 Task: Compose an email with the signature Mariana Green with the subject Feedback on a project proposal and the message Can you clarify the roles and responsibilities for the upcoming project? from softage.3@softage.net to softage.4@softage.net with an attached audio file Audio_lecture_excerpt.mp3, change the font of the message to Georgia and change the font typography to underline Send the email. Finally, move the email from Sent Items to the label Purchase agreements
Action: Mouse moved to (71, 131)
Screenshot: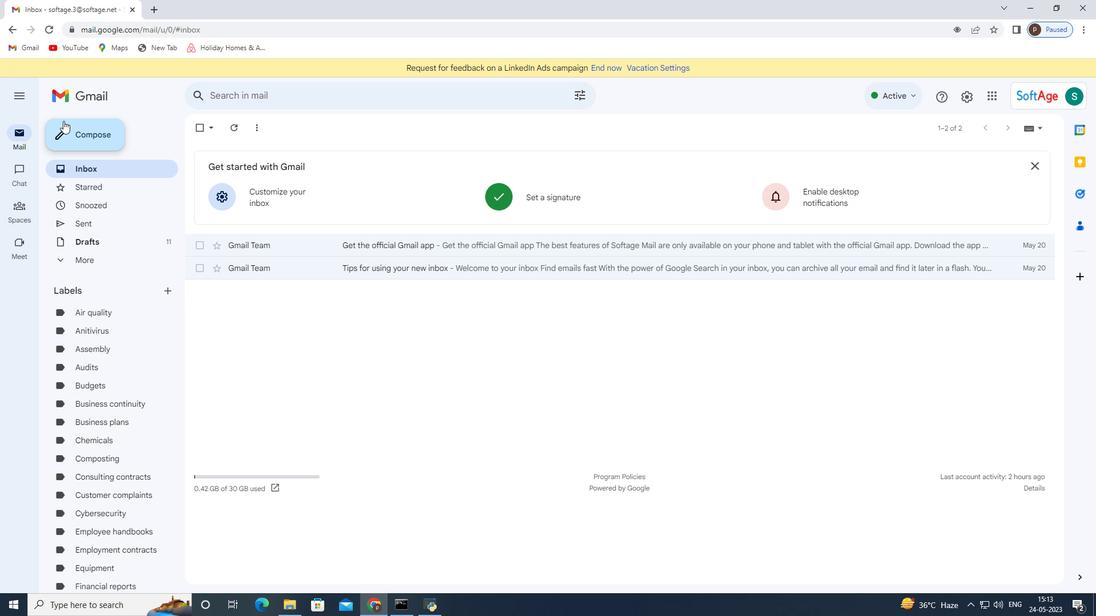 
Action: Mouse pressed left at (71, 131)
Screenshot: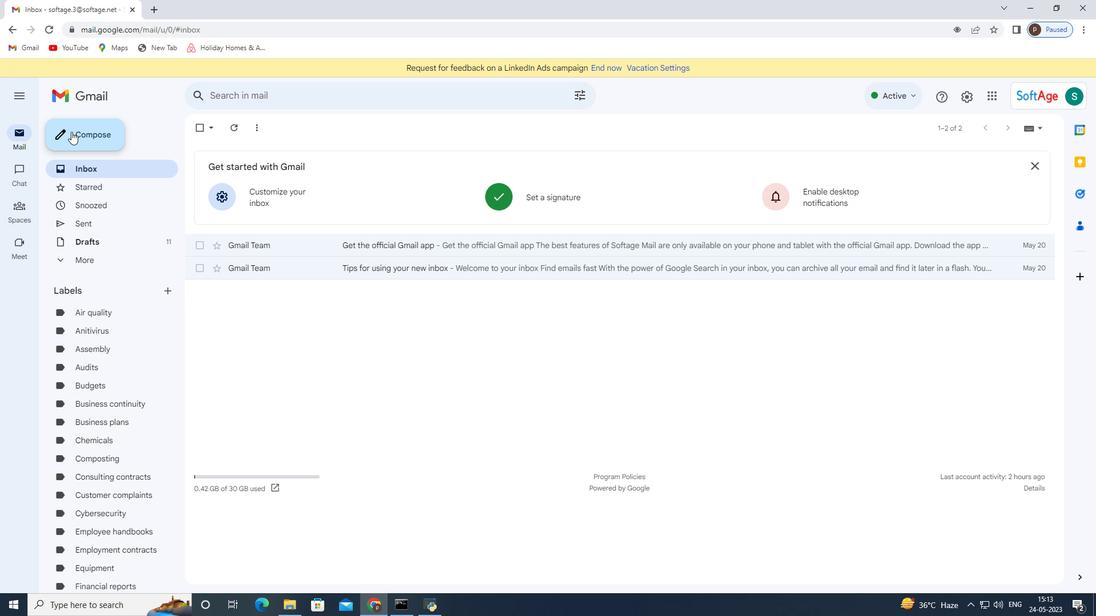 
Action: Mouse moved to (923, 574)
Screenshot: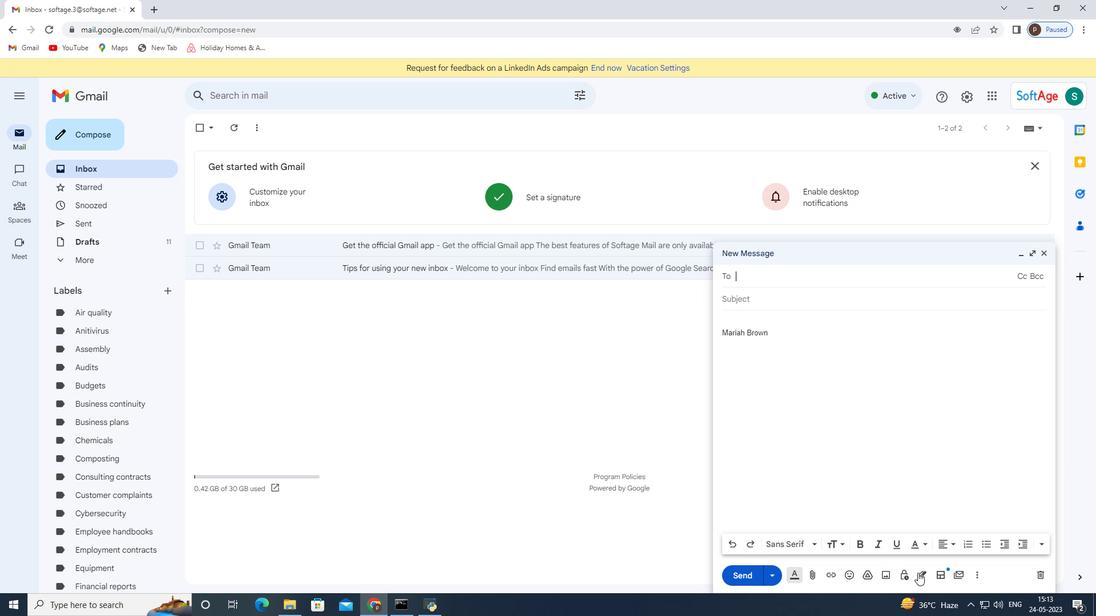 
Action: Mouse pressed left at (923, 574)
Screenshot: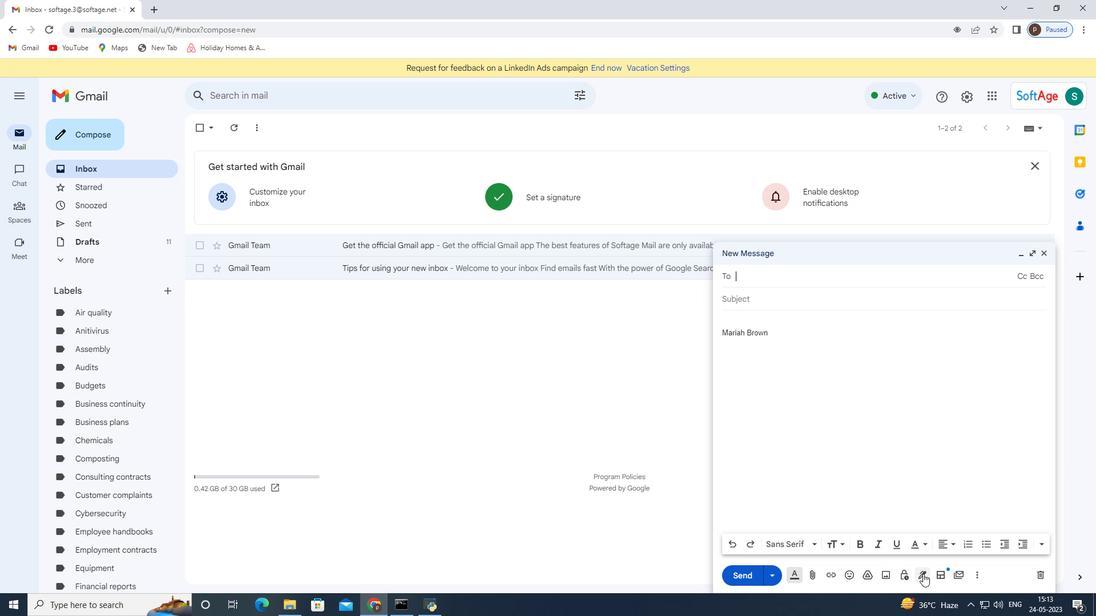 
Action: Mouse moved to (948, 514)
Screenshot: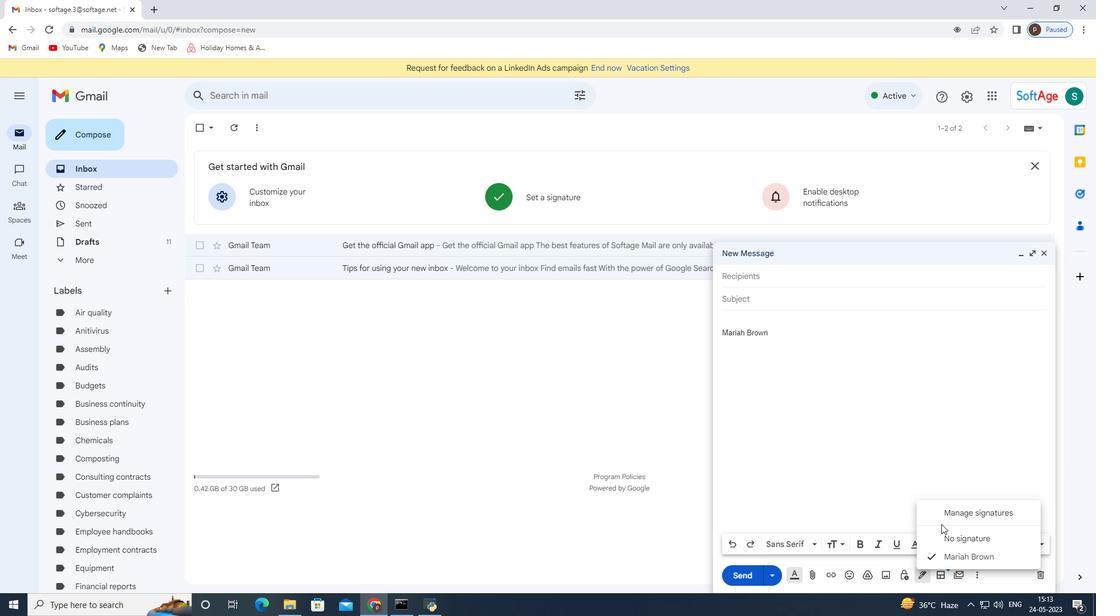 
Action: Mouse pressed left at (948, 514)
Screenshot: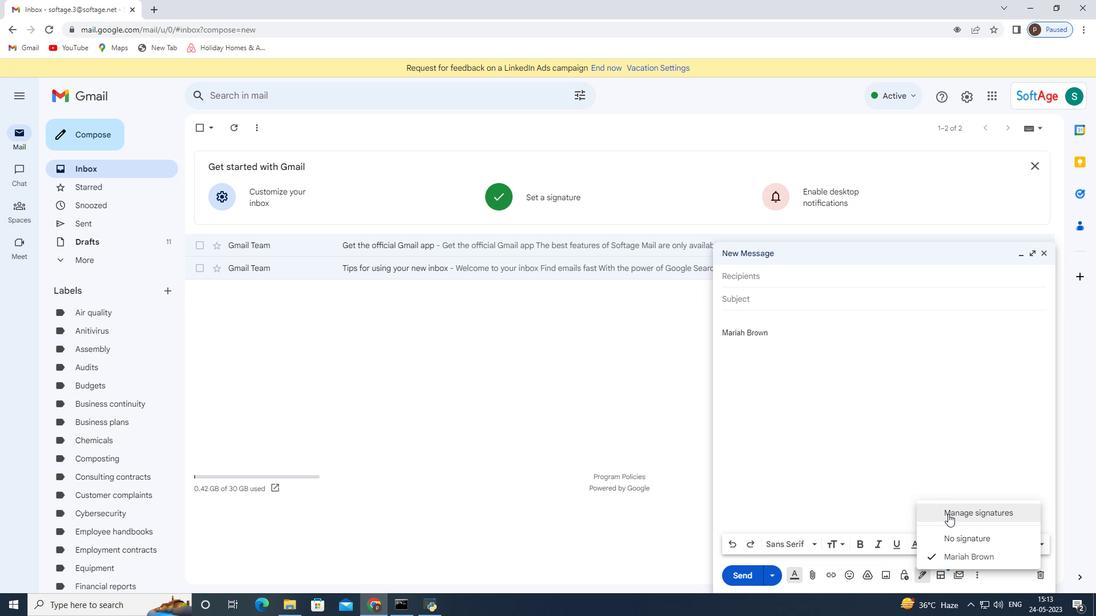 
Action: Mouse moved to (563, 352)
Screenshot: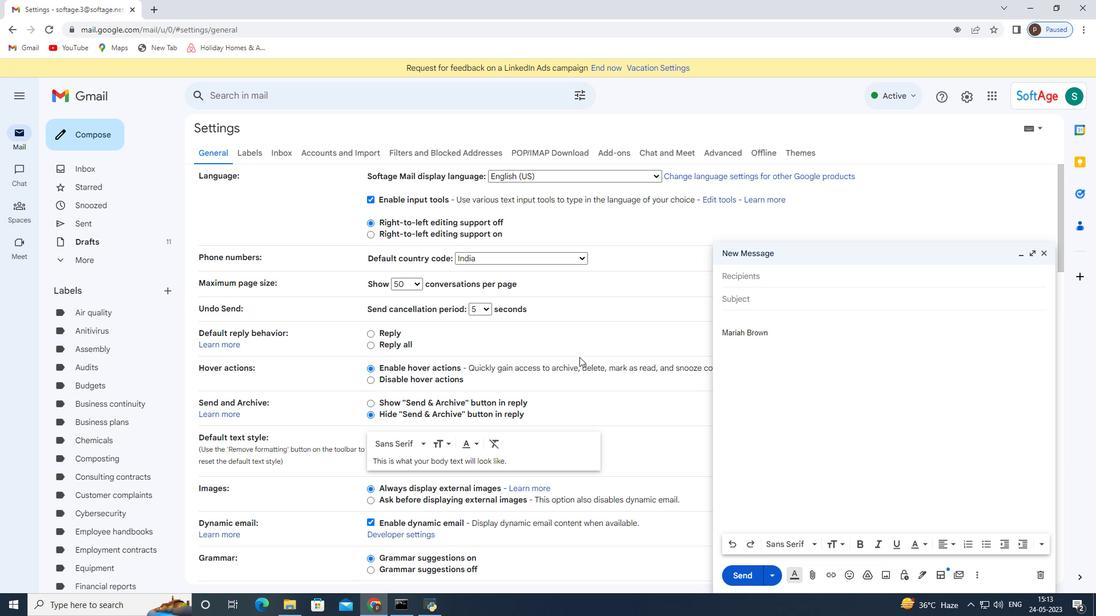 
Action: Mouse scrolled (563, 351) with delta (0, 0)
Screenshot: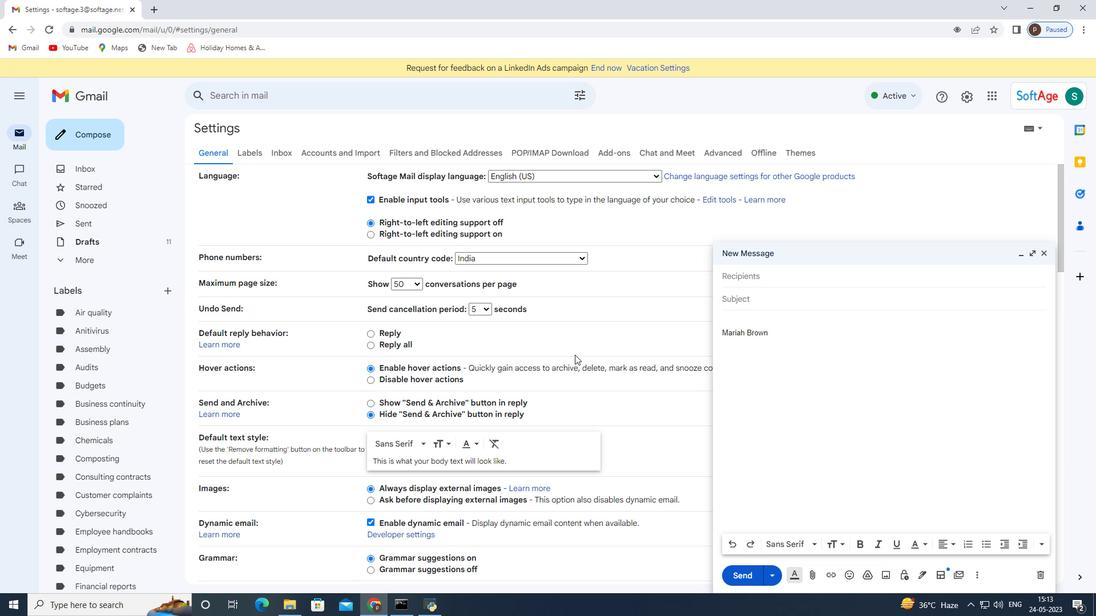 
Action: Mouse scrolled (563, 351) with delta (0, 0)
Screenshot: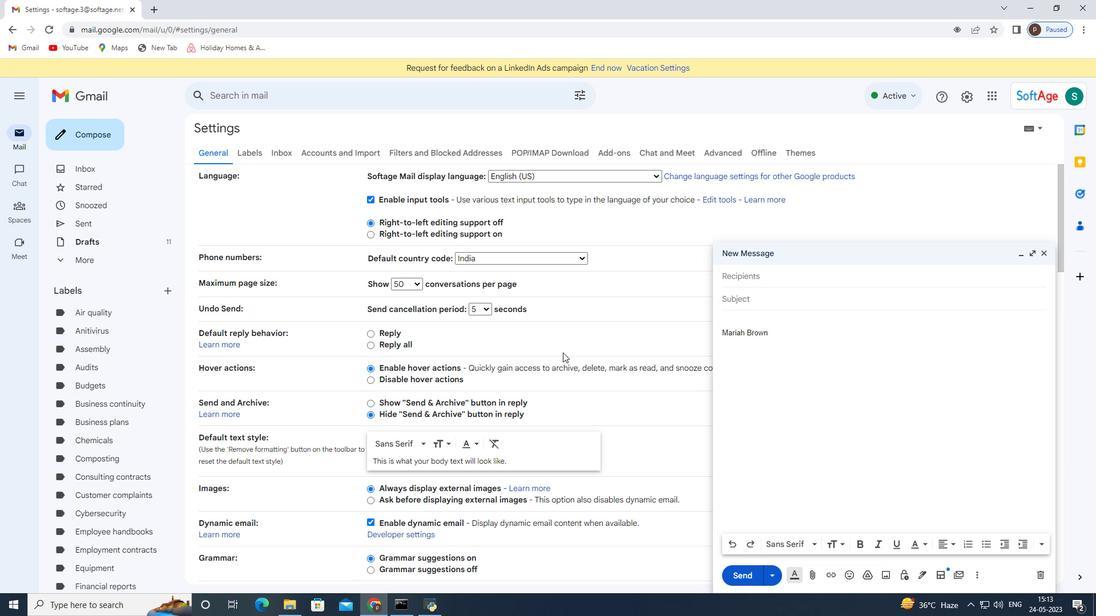 
Action: Mouse scrolled (563, 351) with delta (0, 0)
Screenshot: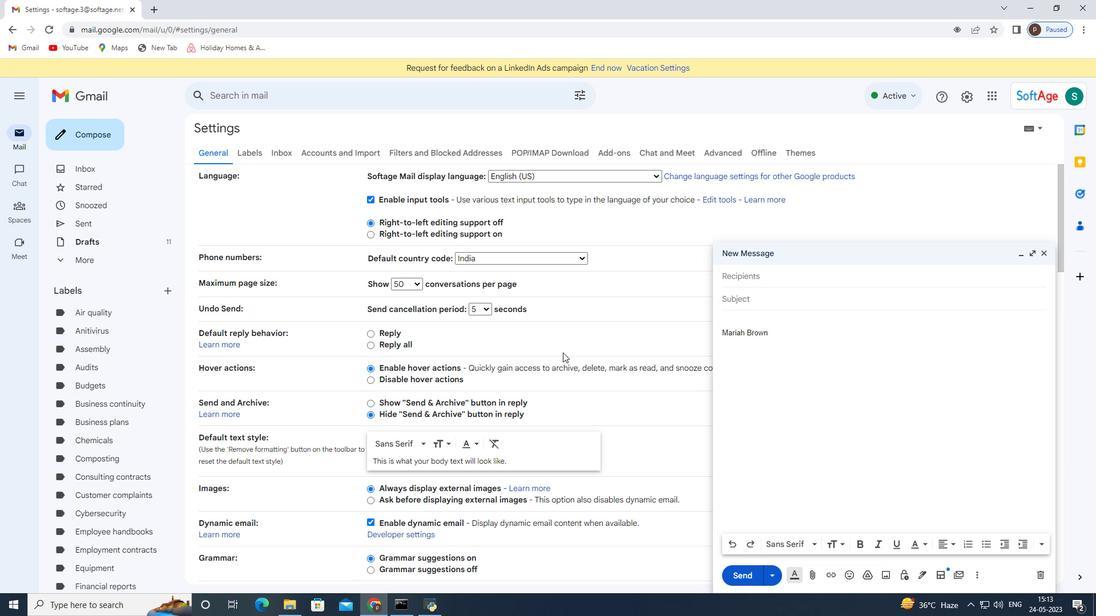 
Action: Mouse scrolled (563, 351) with delta (0, 0)
Screenshot: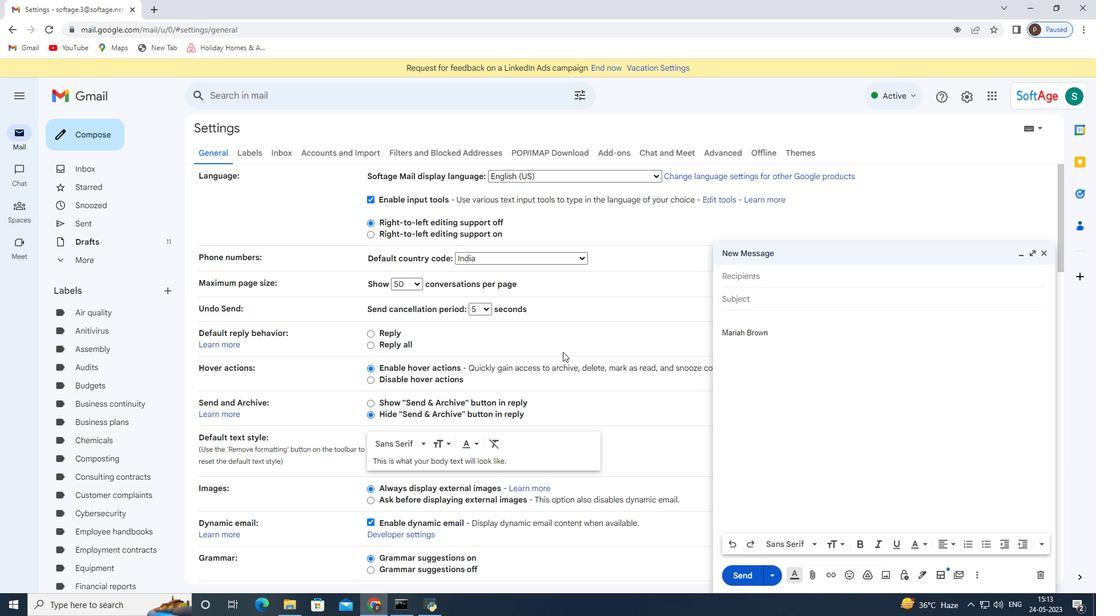 
Action: Mouse scrolled (563, 351) with delta (0, 0)
Screenshot: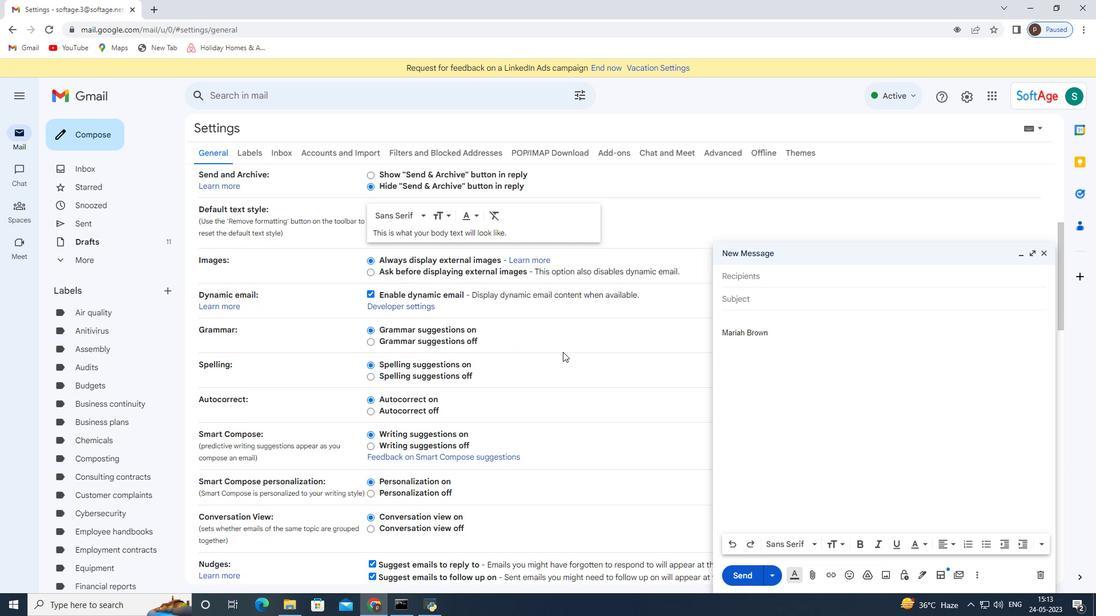 
Action: Mouse scrolled (563, 351) with delta (0, 0)
Screenshot: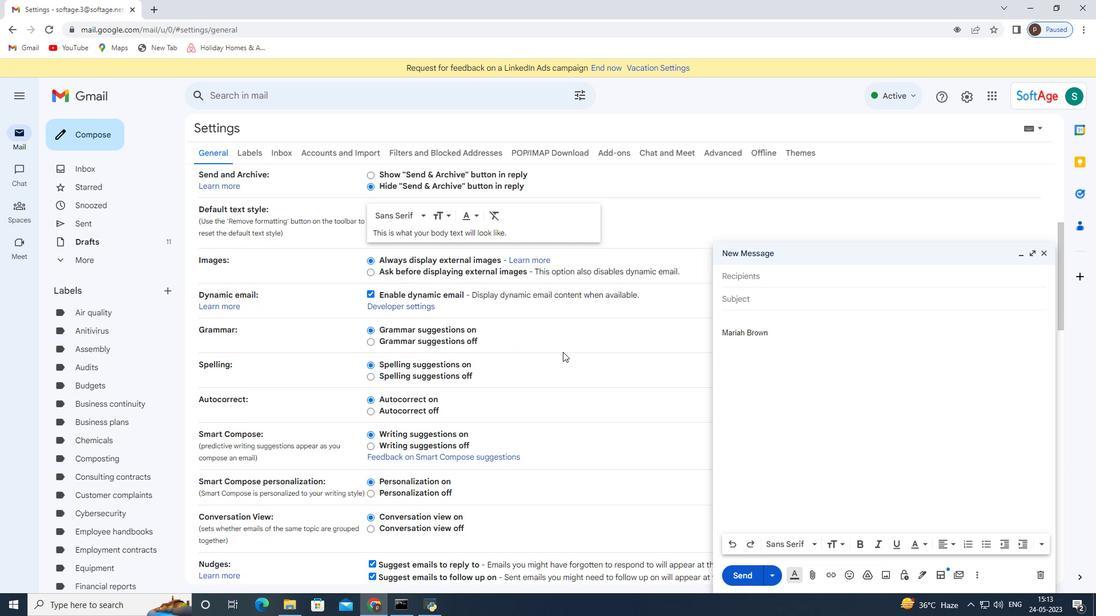 
Action: Mouse scrolled (563, 351) with delta (0, 0)
Screenshot: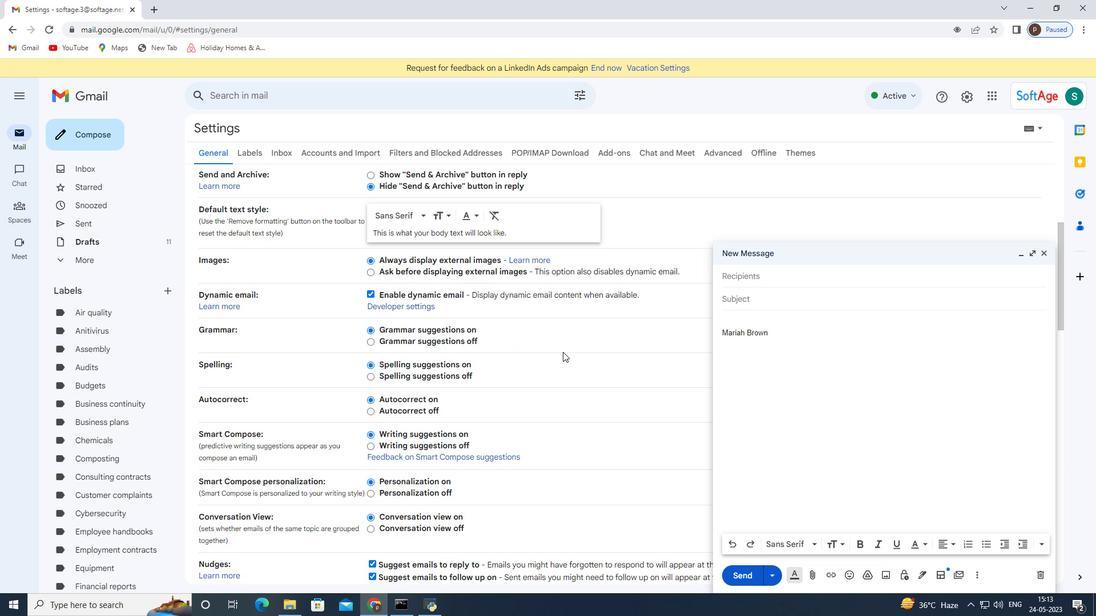 
Action: Mouse scrolled (563, 351) with delta (0, 0)
Screenshot: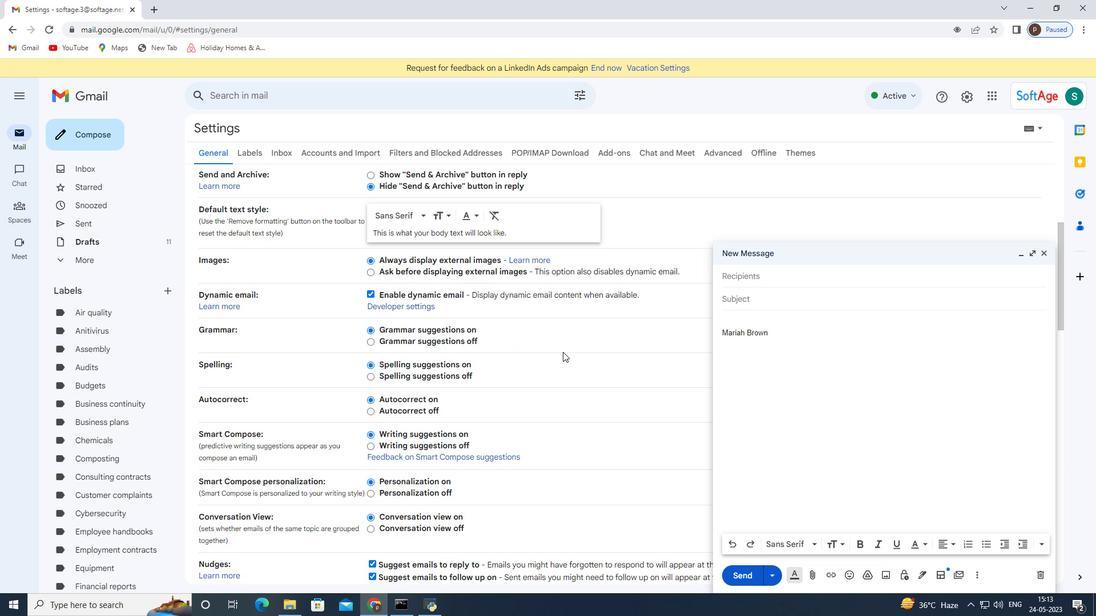 
Action: Mouse scrolled (563, 351) with delta (0, 0)
Screenshot: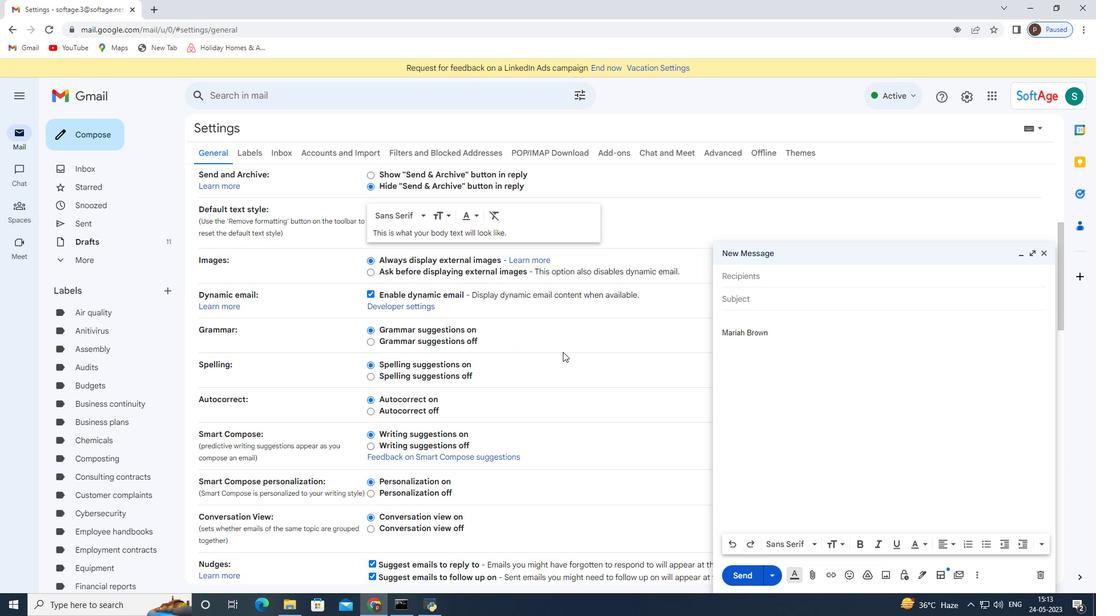 
Action: Mouse scrolled (563, 351) with delta (0, 0)
Screenshot: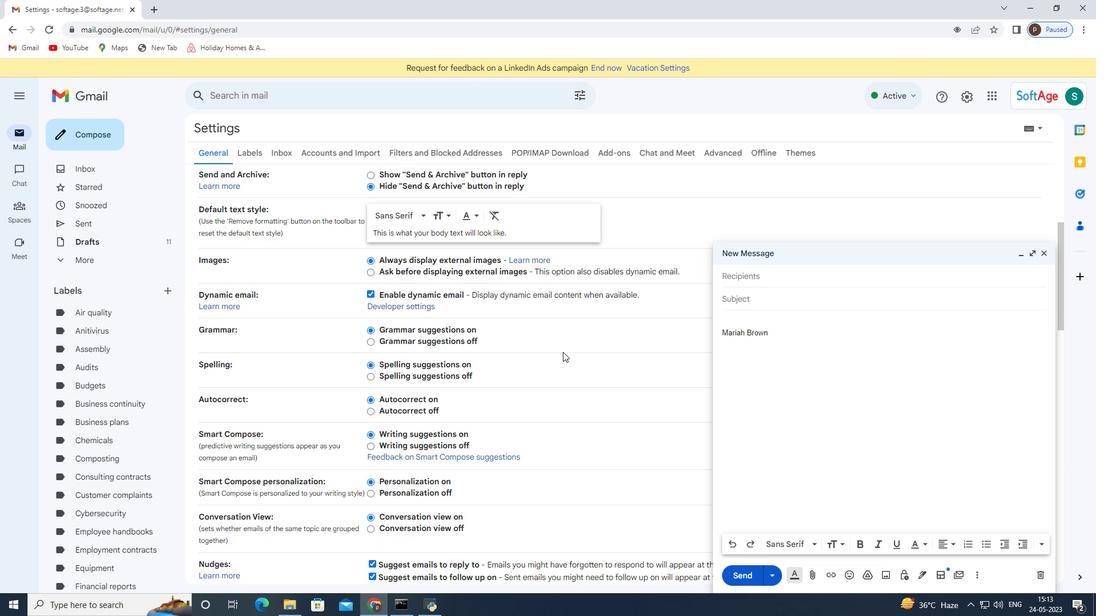 
Action: Mouse scrolled (563, 351) with delta (0, 0)
Screenshot: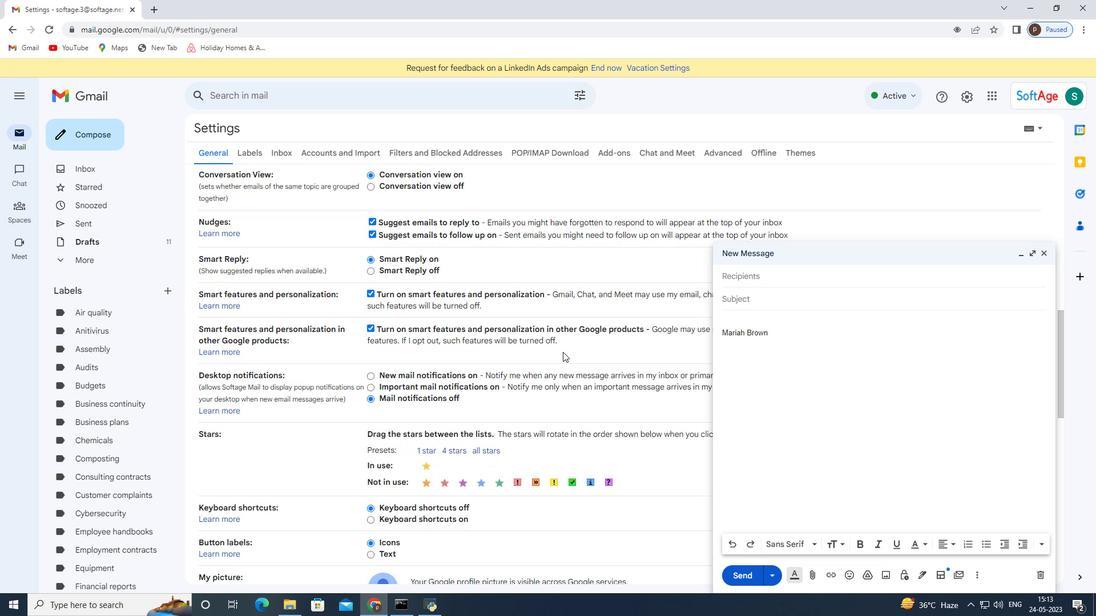 
Action: Mouse scrolled (563, 351) with delta (0, 0)
Screenshot: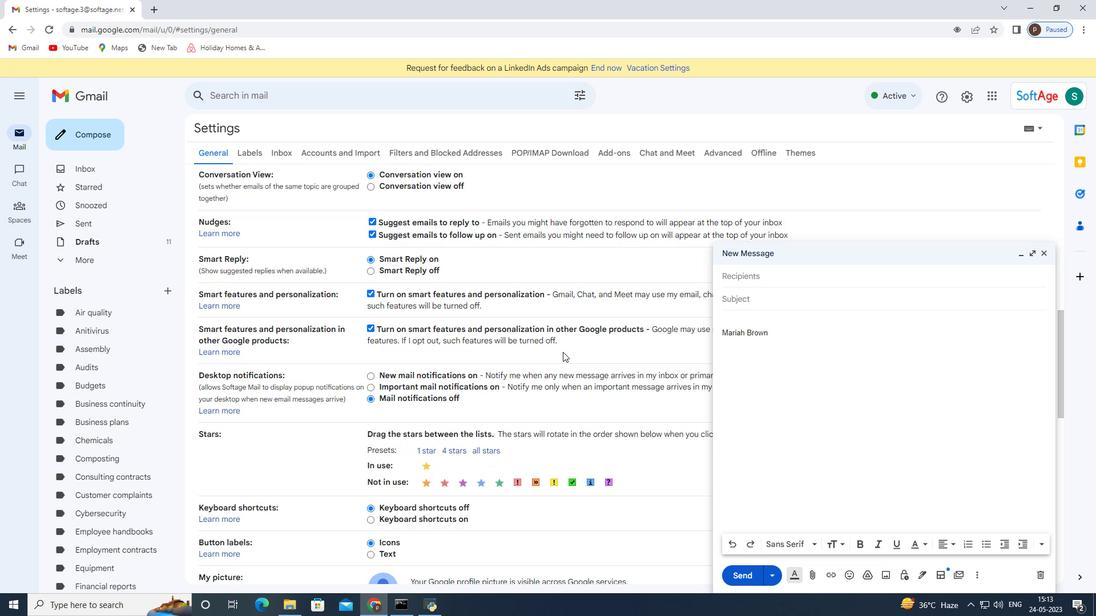 
Action: Mouse scrolled (563, 351) with delta (0, 0)
Screenshot: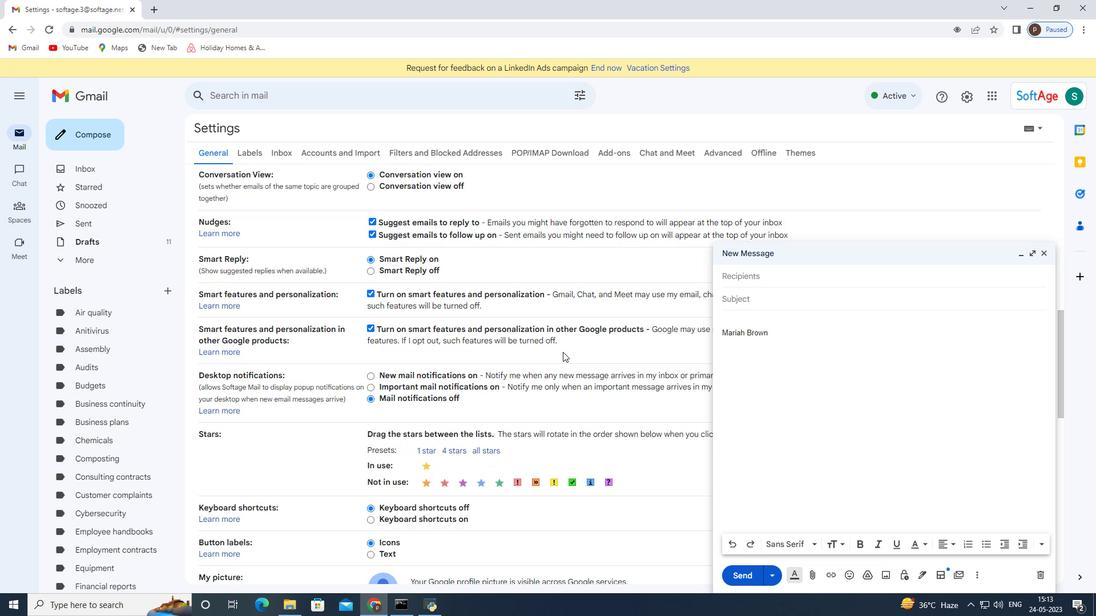 
Action: Mouse scrolled (563, 351) with delta (0, 0)
Screenshot: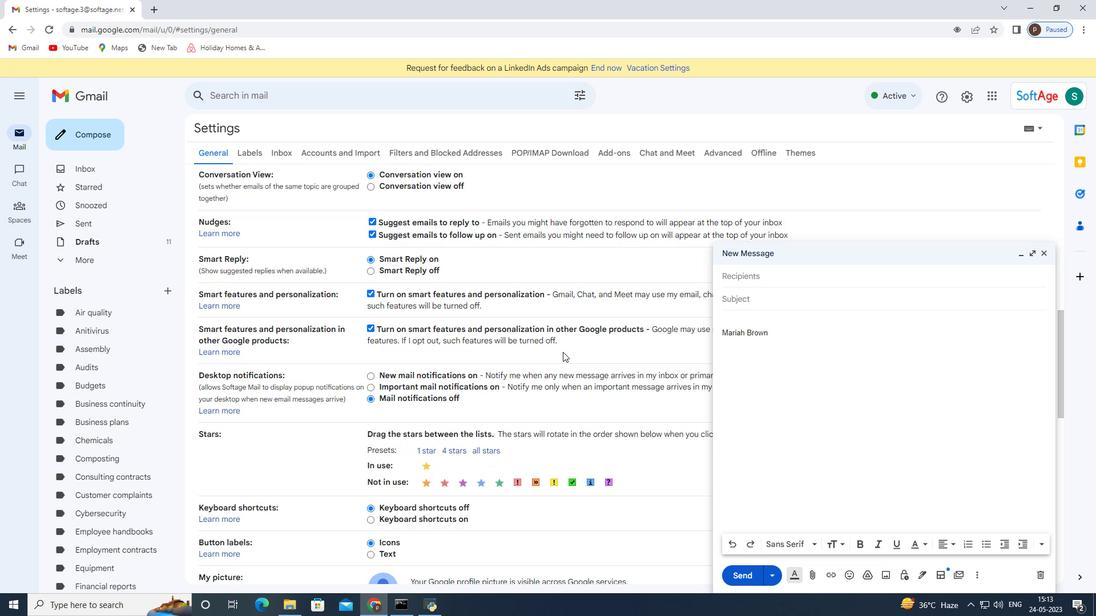 
Action: Mouse moved to (1046, 253)
Screenshot: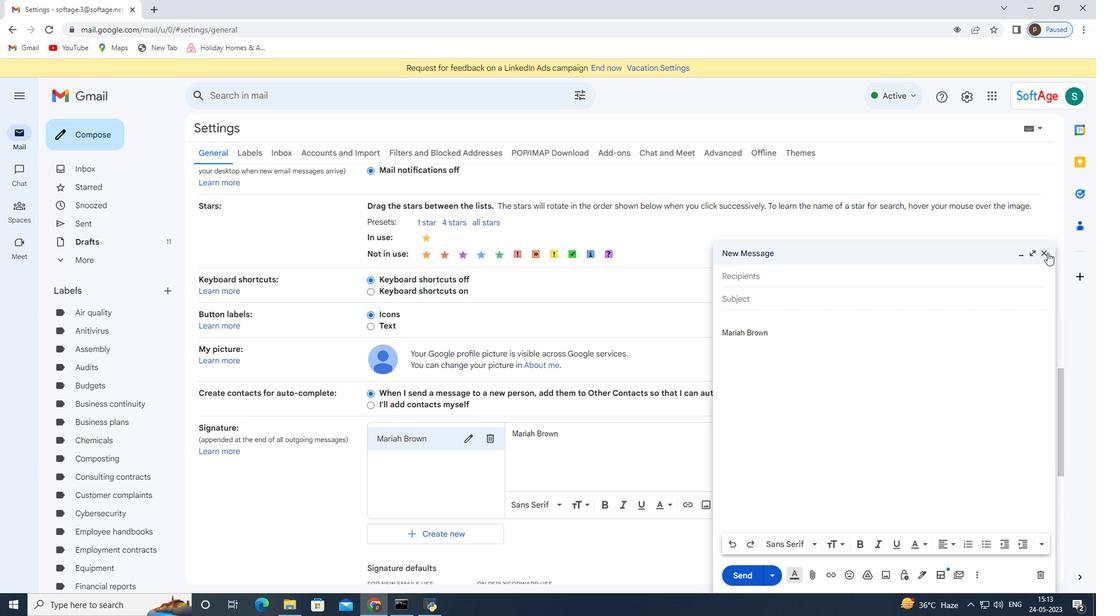 
Action: Mouse pressed left at (1046, 253)
Screenshot: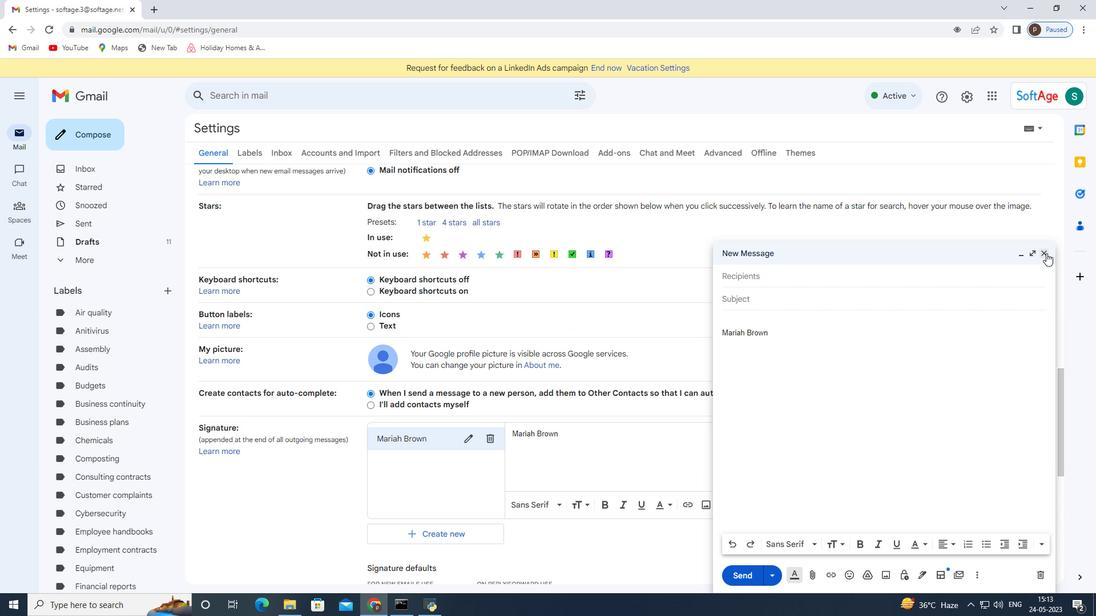
Action: Mouse moved to (494, 436)
Screenshot: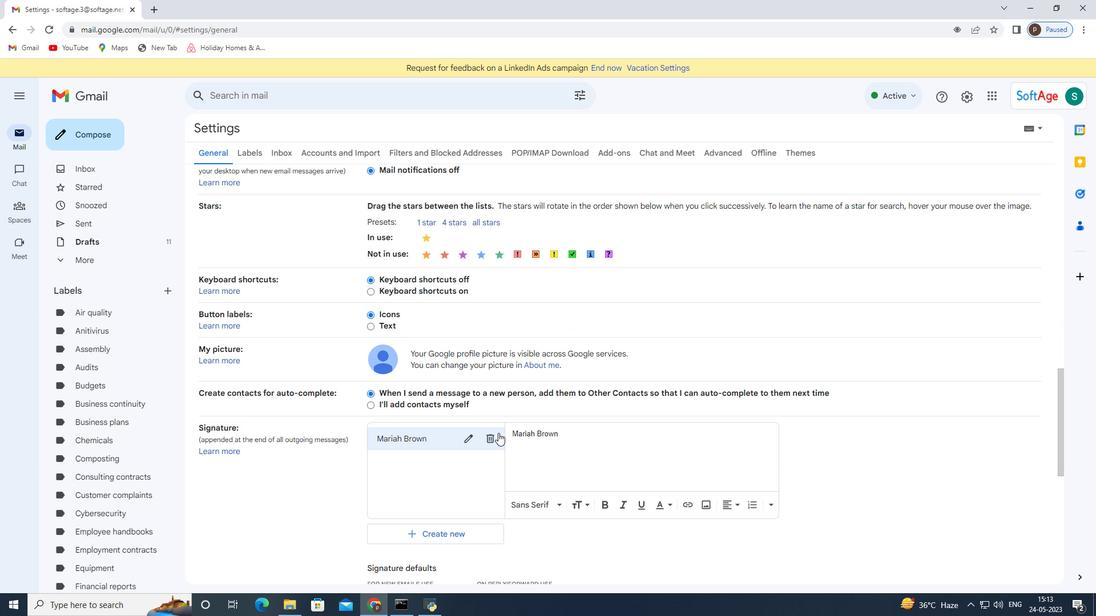 
Action: Mouse pressed left at (494, 436)
Screenshot: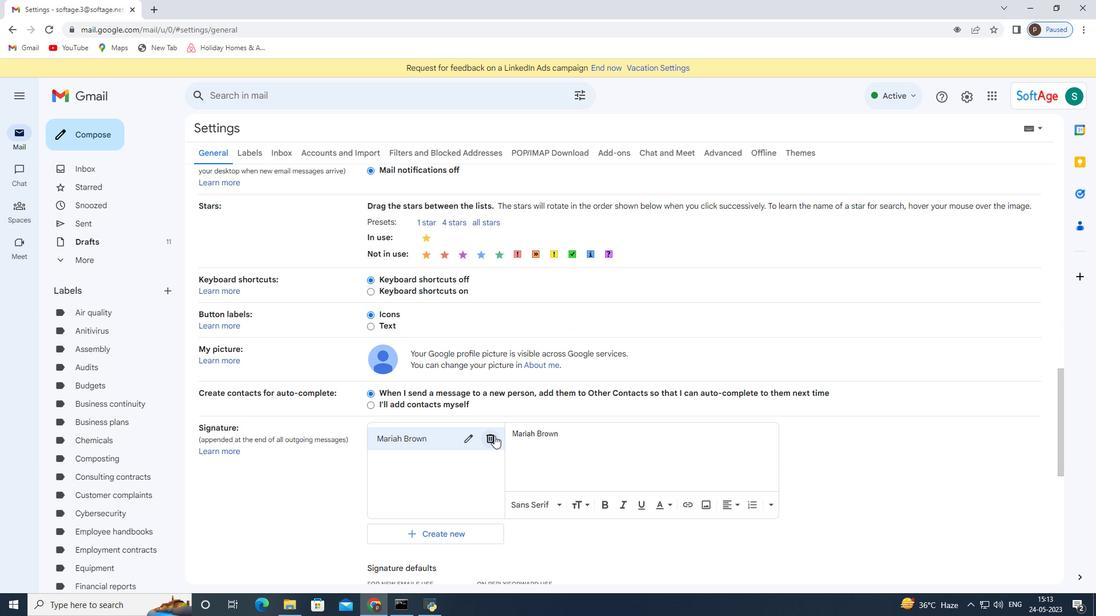 
Action: Mouse moved to (645, 347)
Screenshot: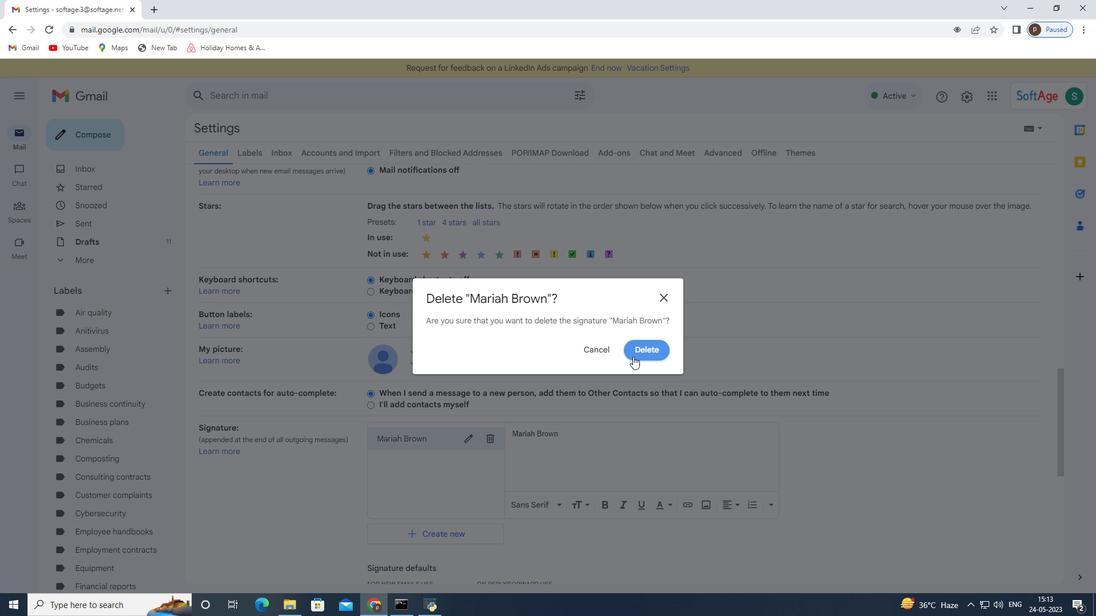 
Action: Mouse pressed left at (645, 347)
Screenshot: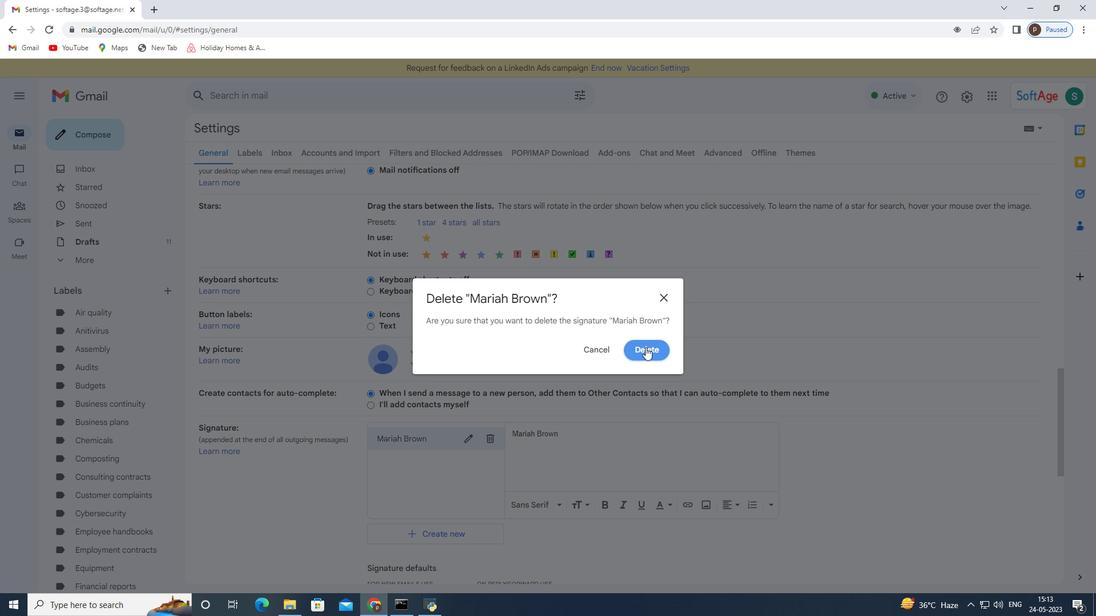 
Action: Mouse moved to (403, 447)
Screenshot: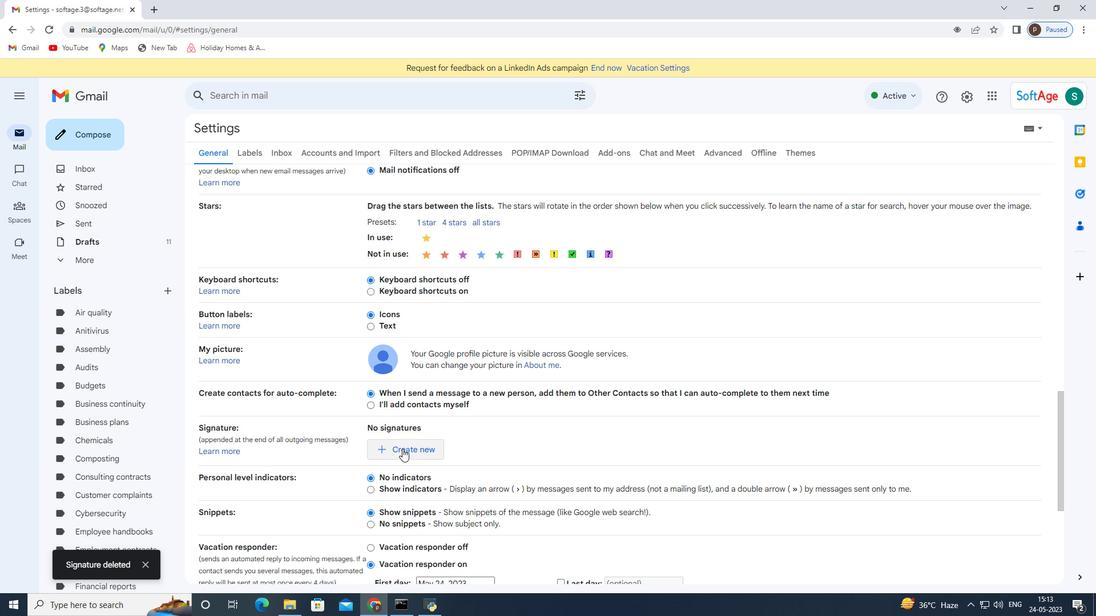 
Action: Mouse pressed left at (403, 447)
Screenshot: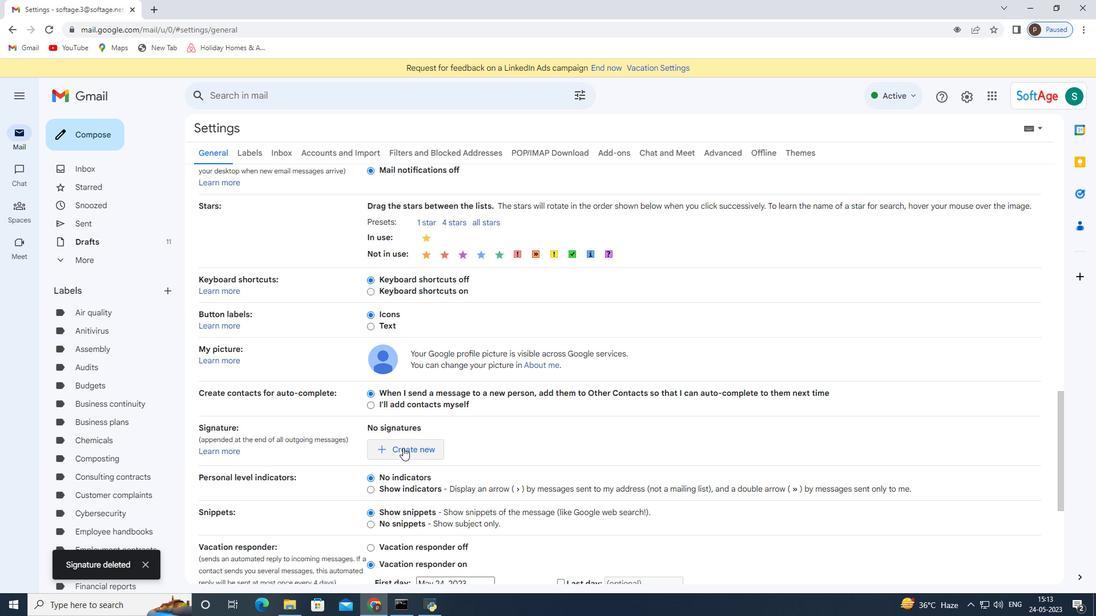 
Action: Mouse moved to (453, 323)
Screenshot: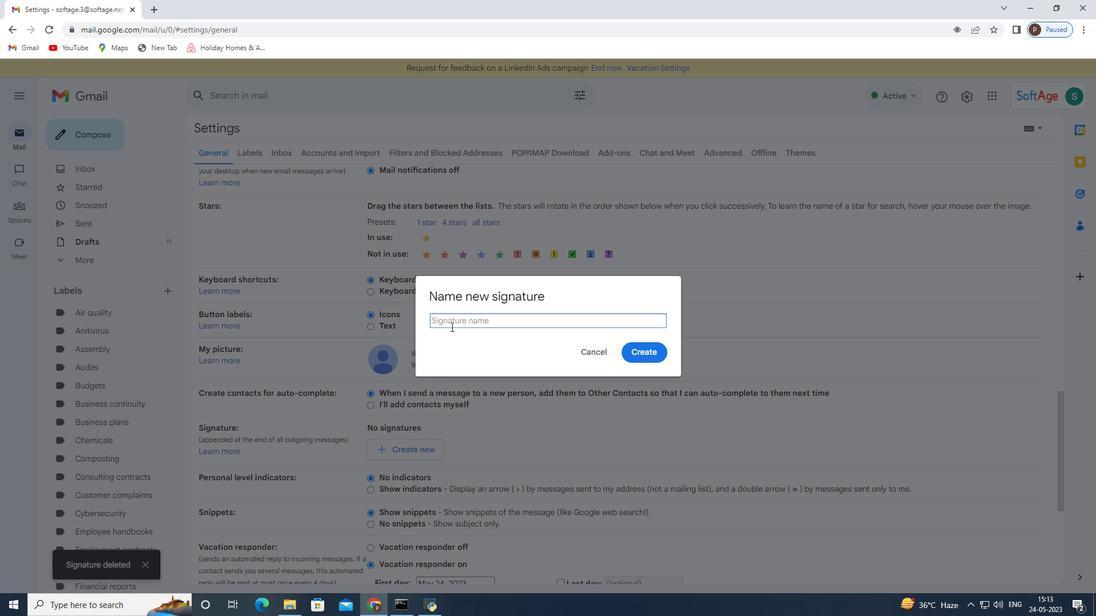 
Action: Mouse pressed left at (453, 323)
Screenshot: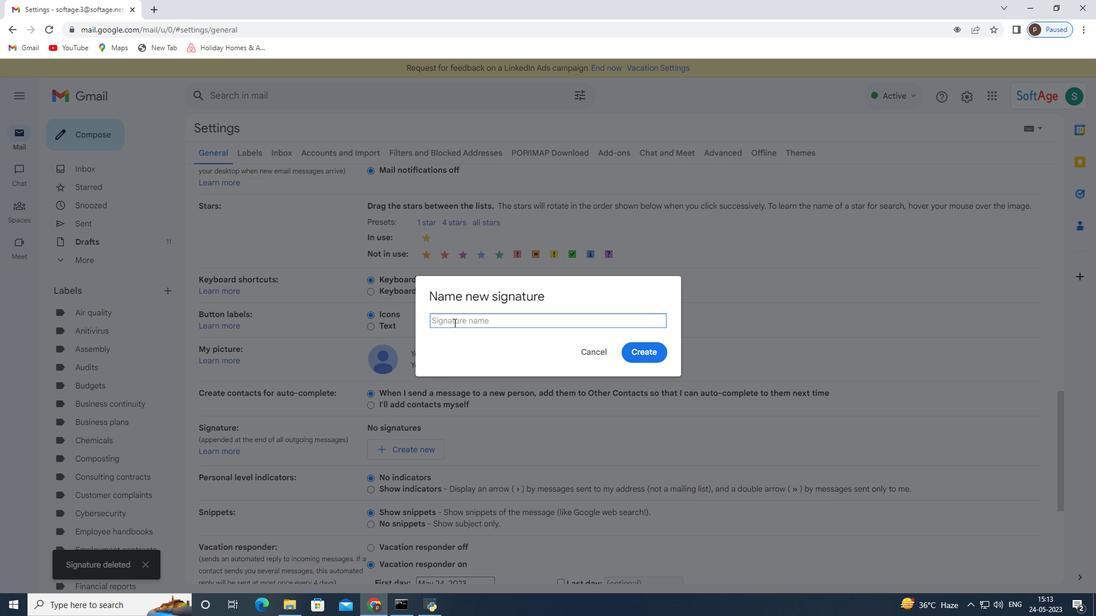 
Action: Key pressed <Key.shift>Maru<Key.backspace>iana<Key.space><Key.shift>Green<Key.enter>
Screenshot: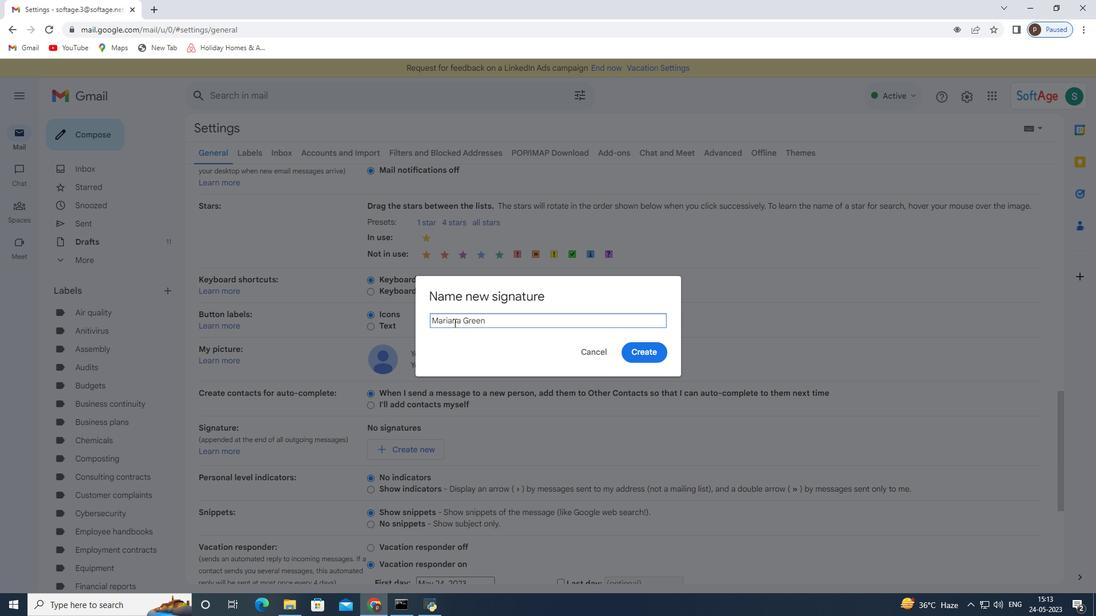
Action: Mouse scrolled (453, 322) with delta (0, 0)
Screenshot: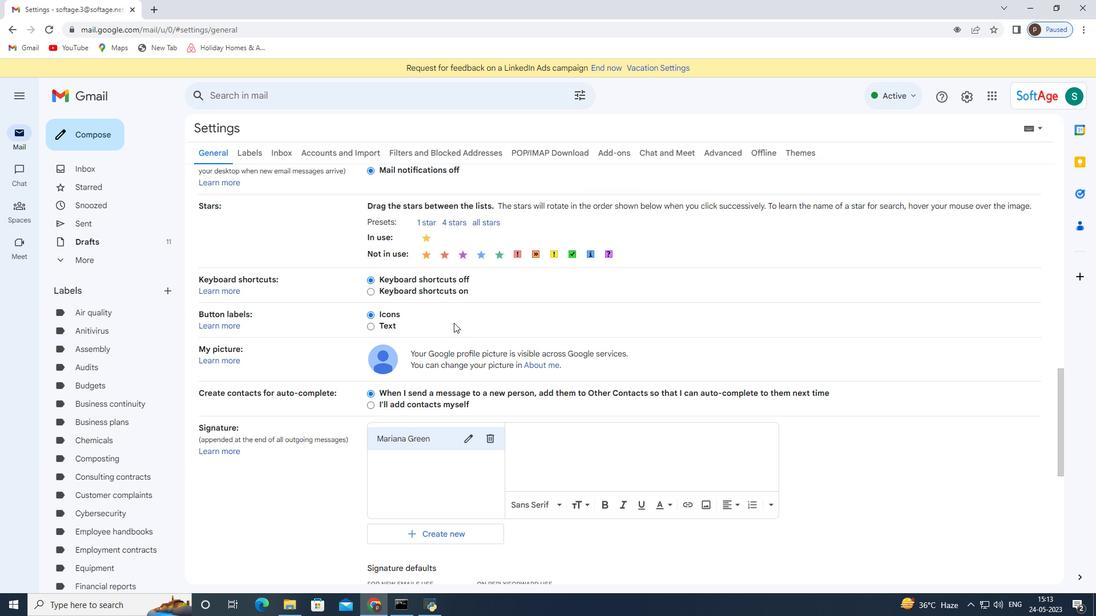 
Action: Mouse moved to (543, 384)
Screenshot: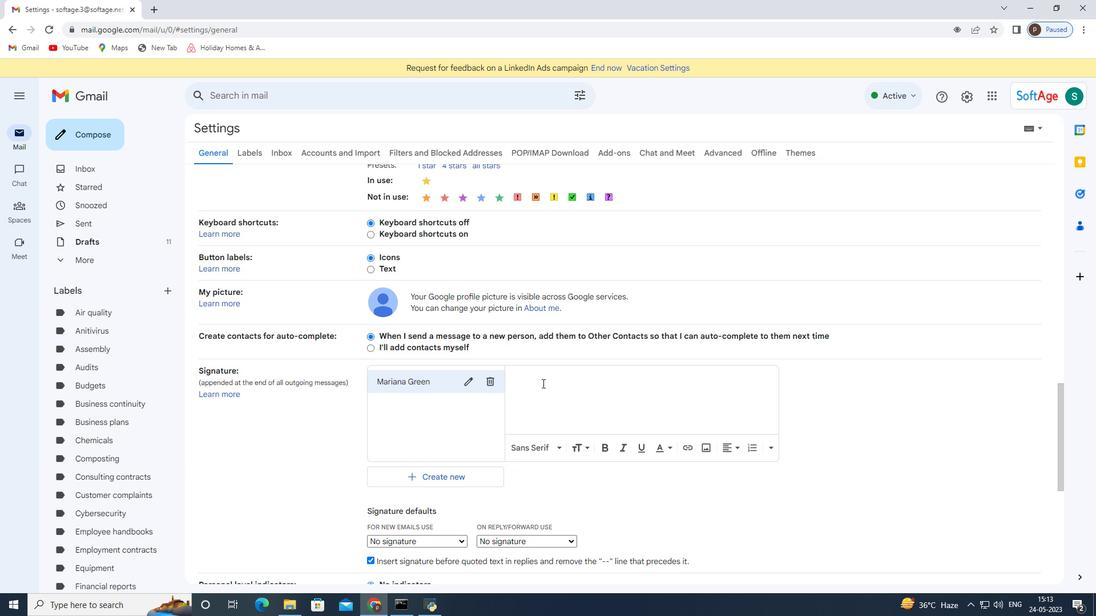 
Action: Mouse pressed left at (543, 384)
Screenshot: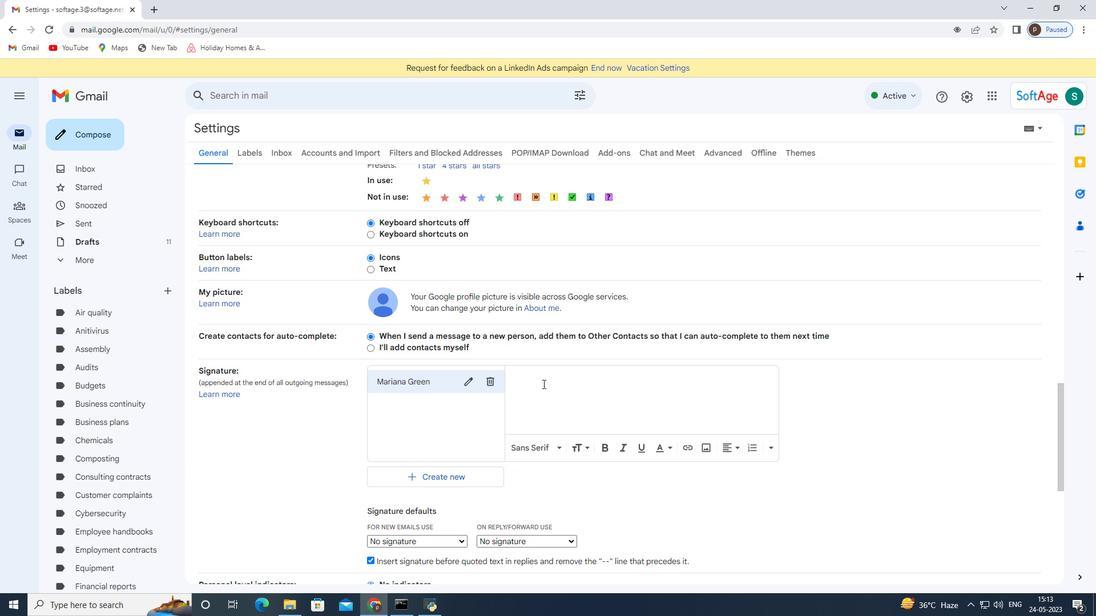 
Action: Key pressed <Key.shift>Mariana<Key.space><Key.shift>Green
Screenshot: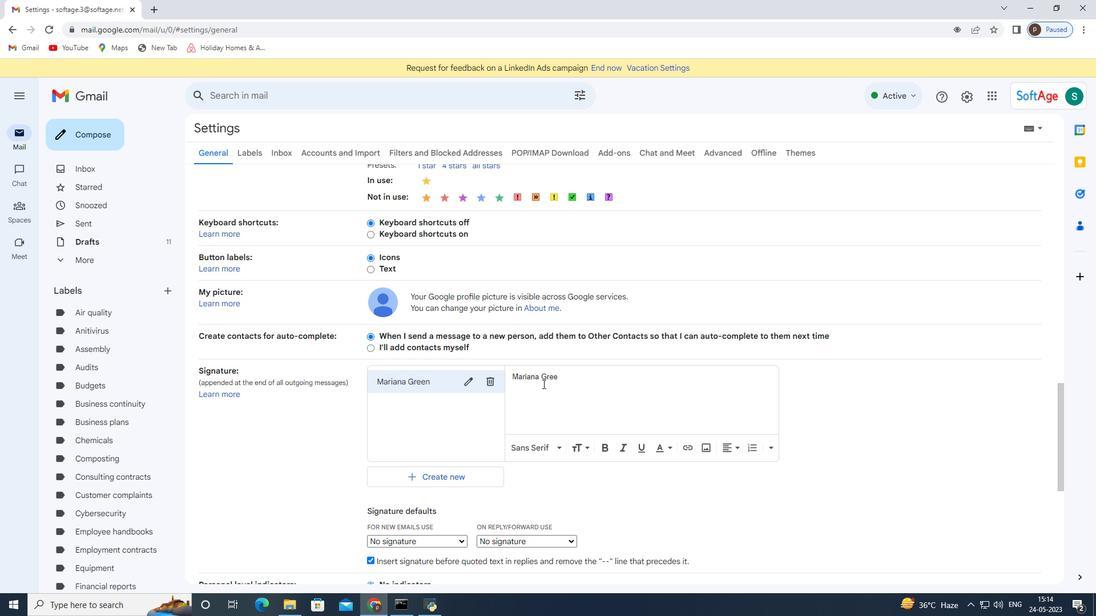 
Action: Mouse scrolled (543, 383) with delta (0, 0)
Screenshot: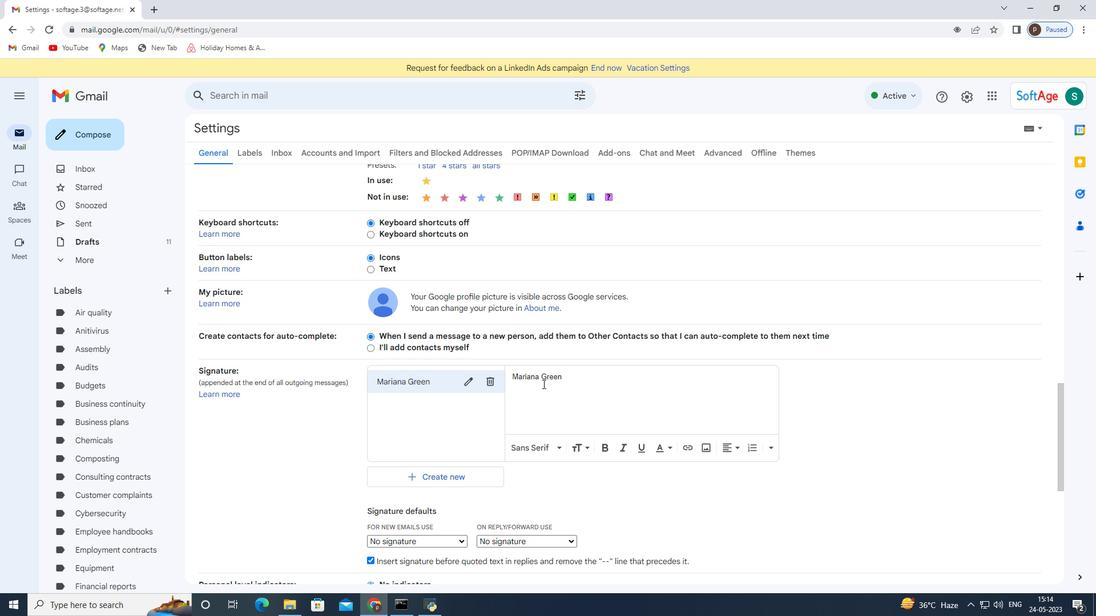 
Action: Mouse scrolled (543, 383) with delta (0, 0)
Screenshot: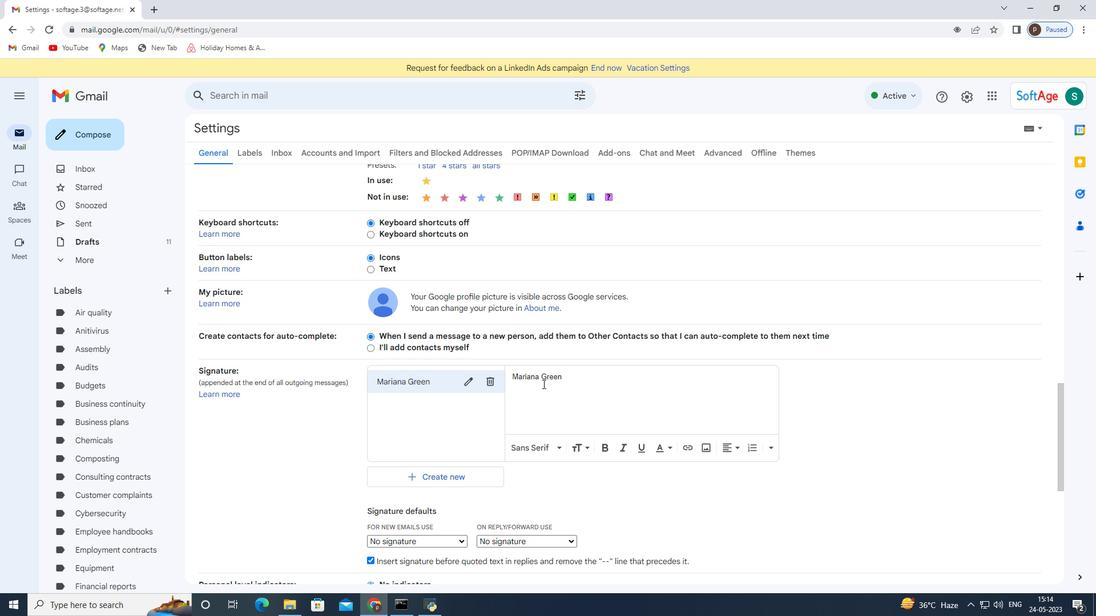 
Action: Mouse moved to (435, 422)
Screenshot: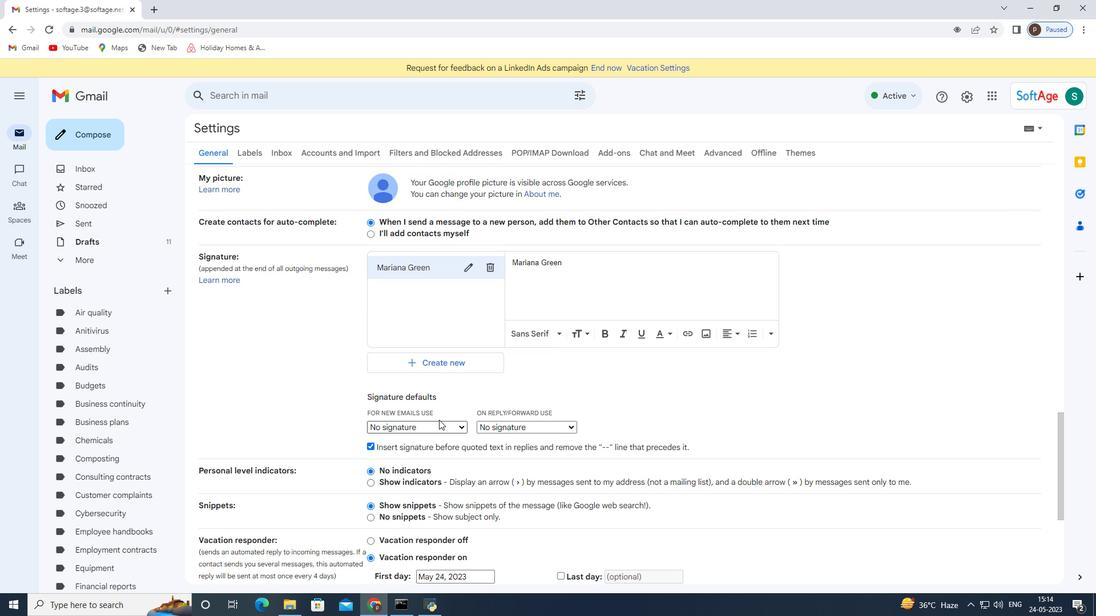 
Action: Mouse pressed left at (435, 422)
Screenshot: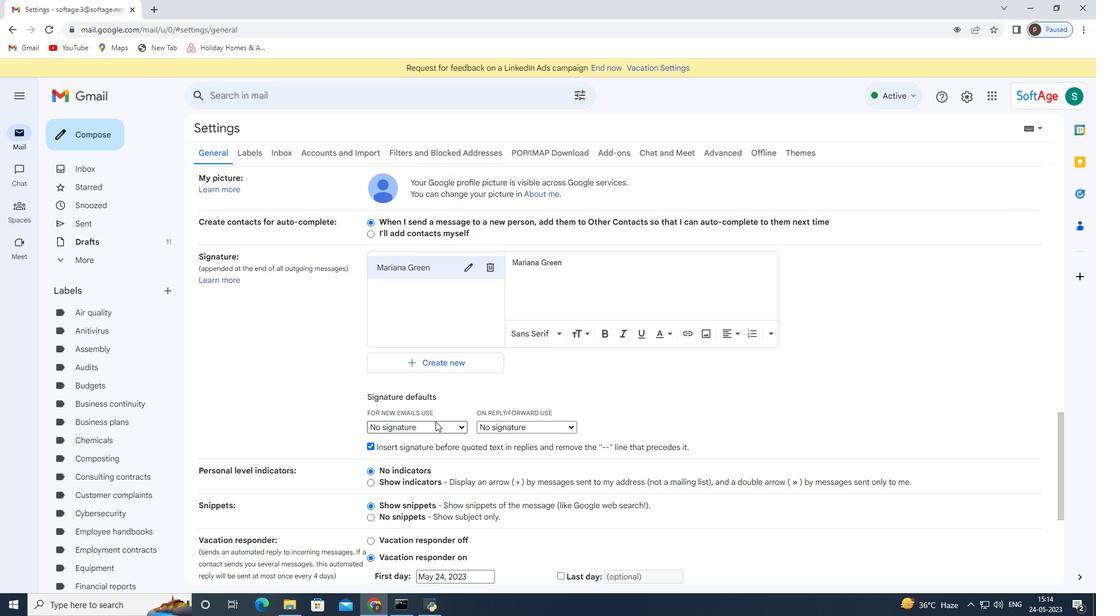 
Action: Mouse moved to (443, 451)
Screenshot: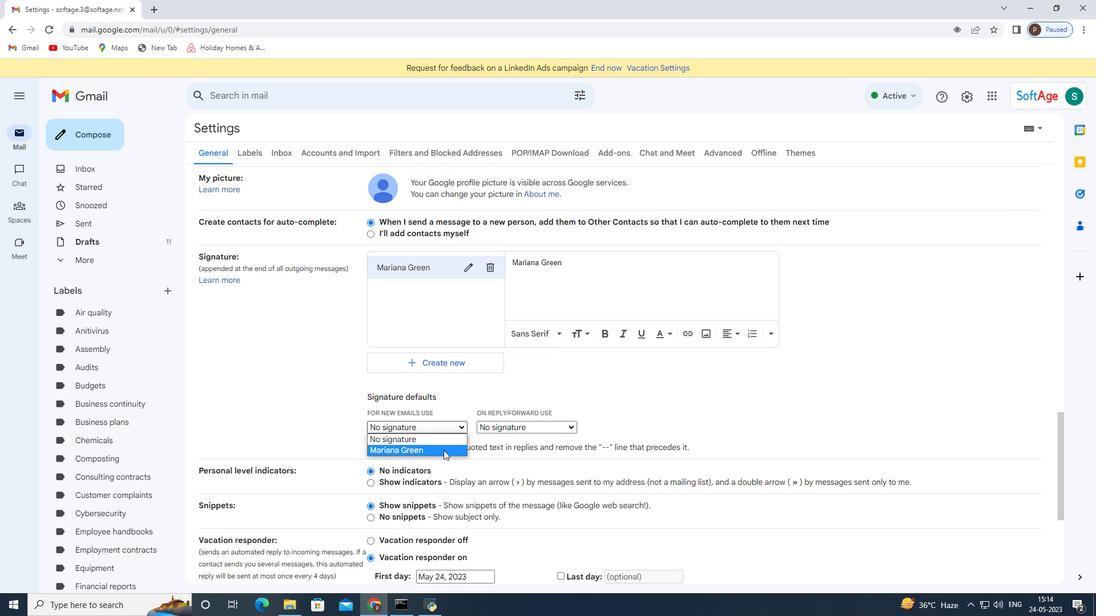 
Action: Mouse pressed left at (443, 451)
Screenshot: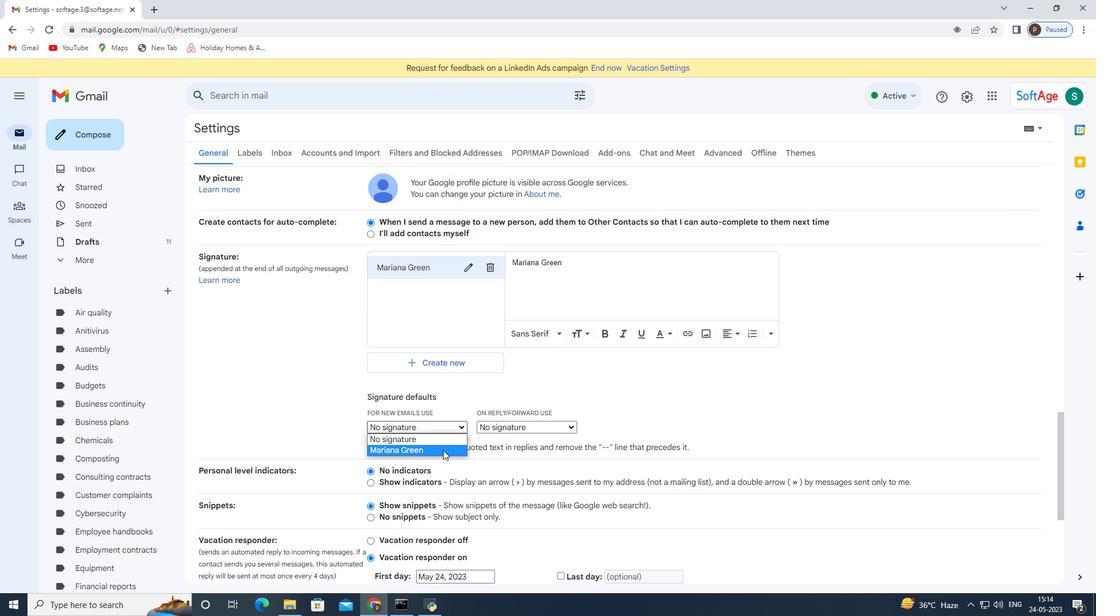 
Action: Mouse scrolled (443, 450) with delta (0, 0)
Screenshot: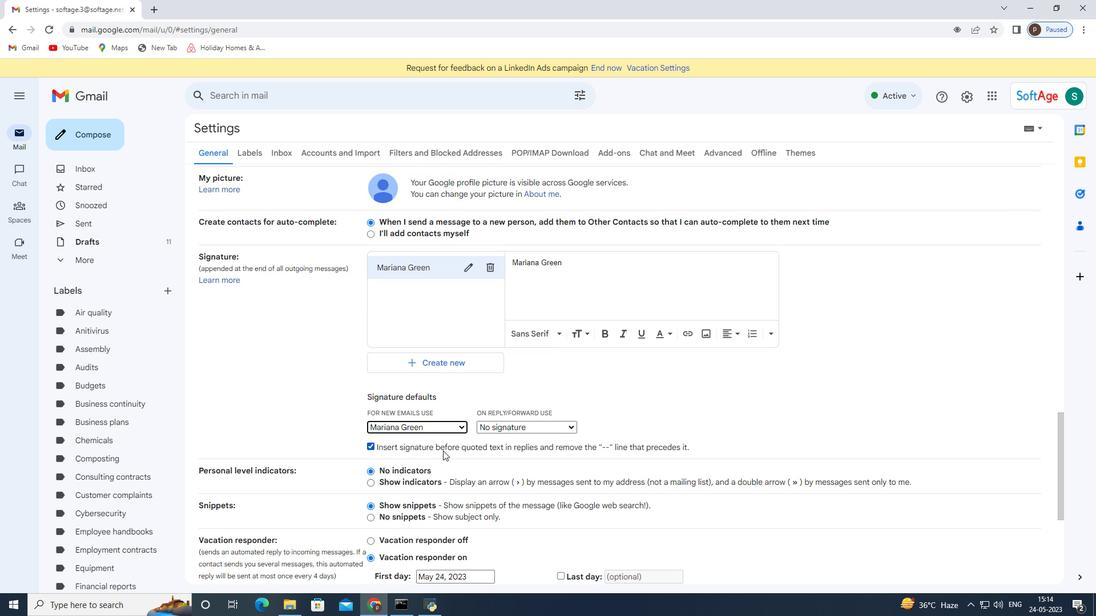 
Action: Mouse scrolled (443, 450) with delta (0, 0)
Screenshot: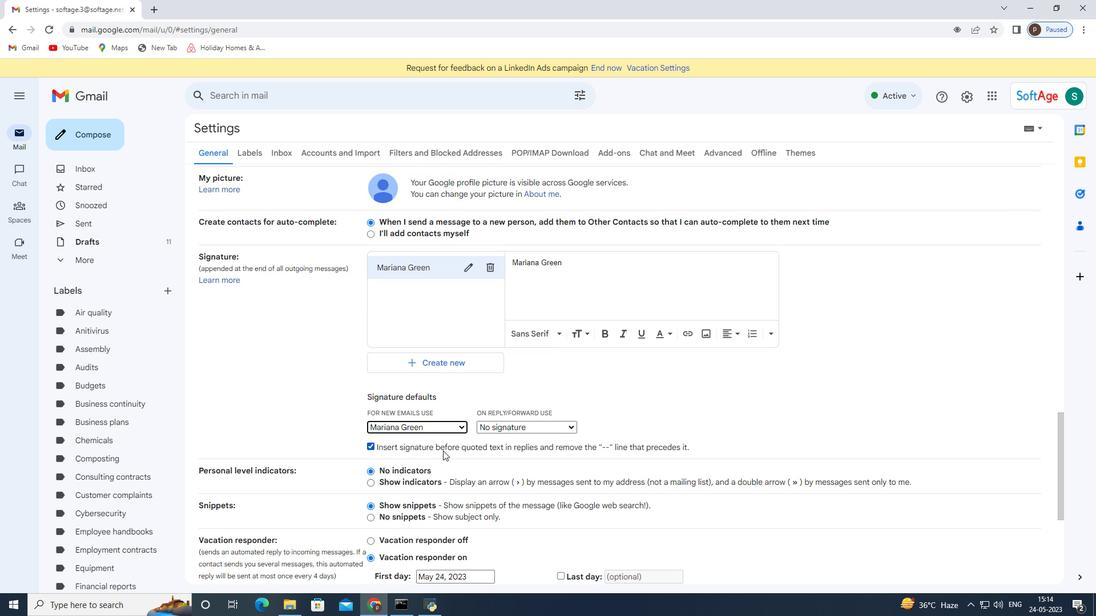 
Action: Mouse scrolled (443, 450) with delta (0, 0)
Screenshot: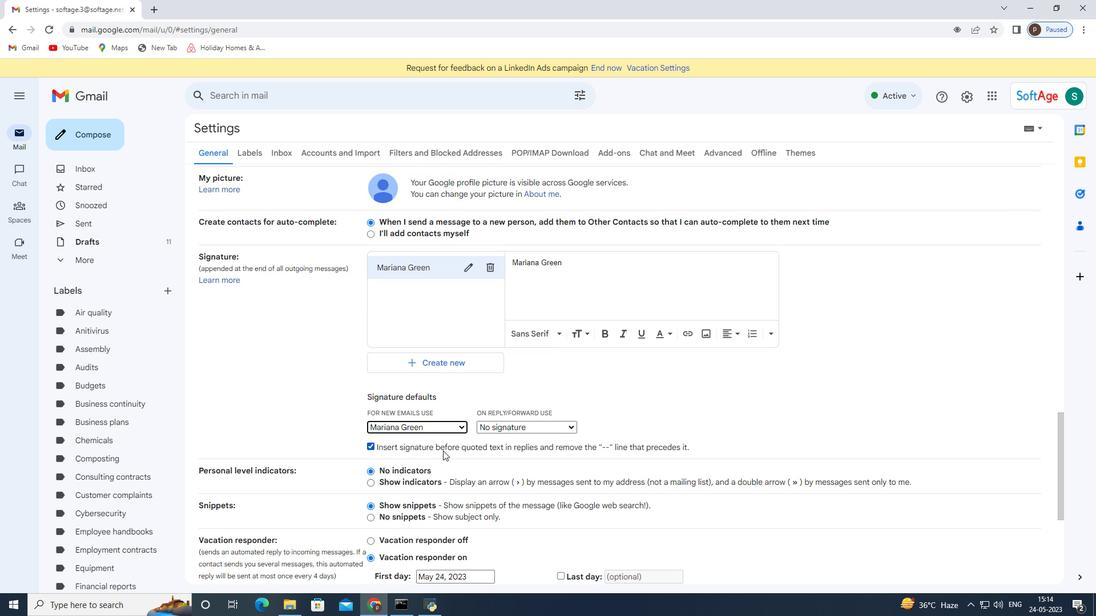 
Action: Mouse scrolled (443, 450) with delta (0, 0)
Screenshot: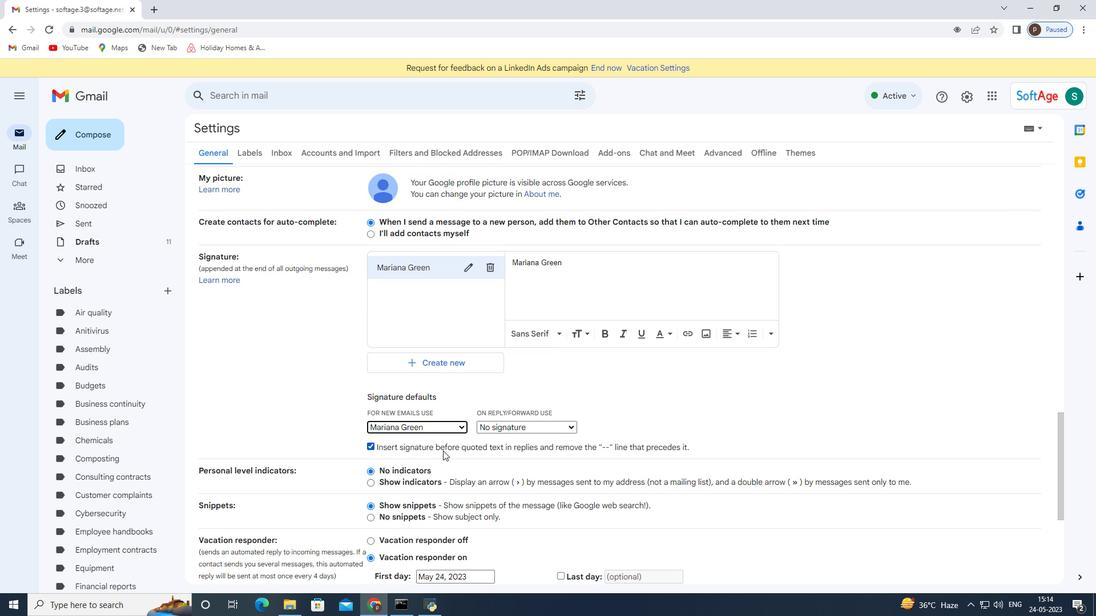 
Action: Mouse moved to (608, 540)
Screenshot: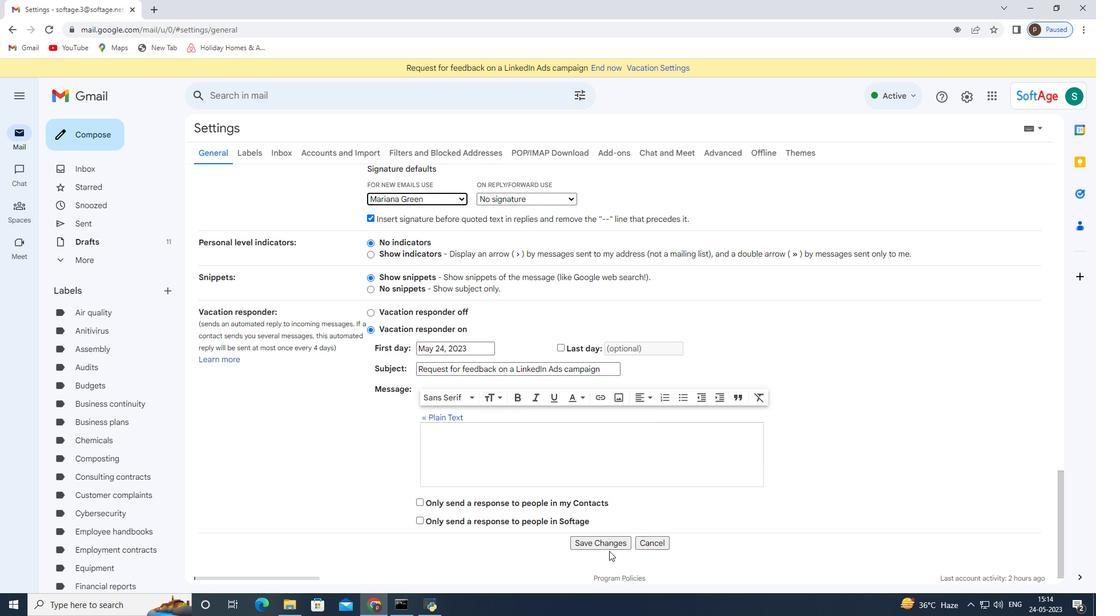 
Action: Mouse pressed left at (608, 540)
Screenshot: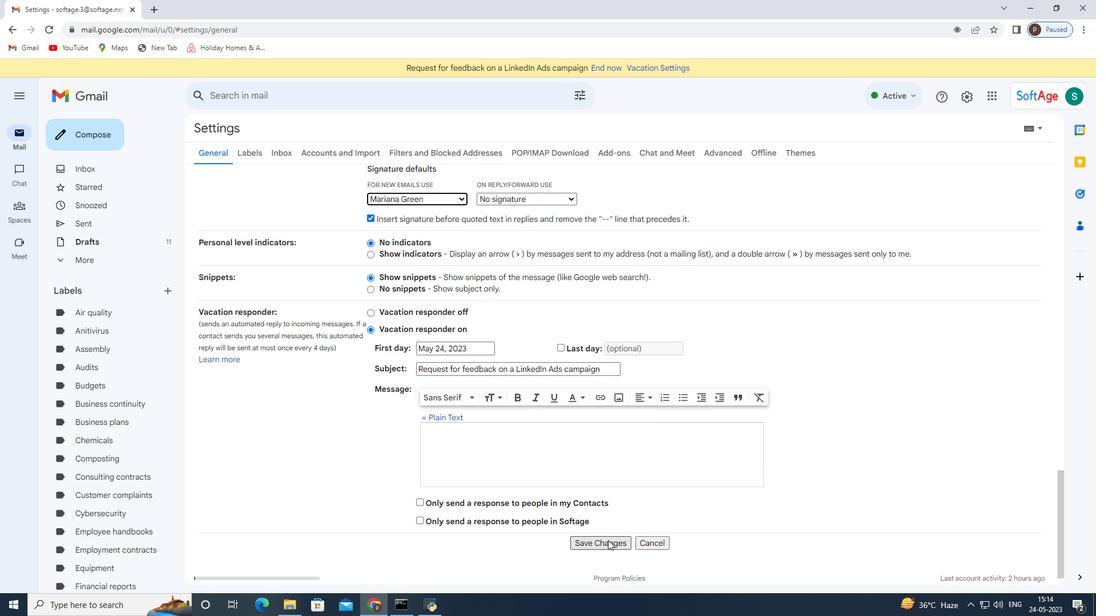 
Action: Mouse moved to (88, 133)
Screenshot: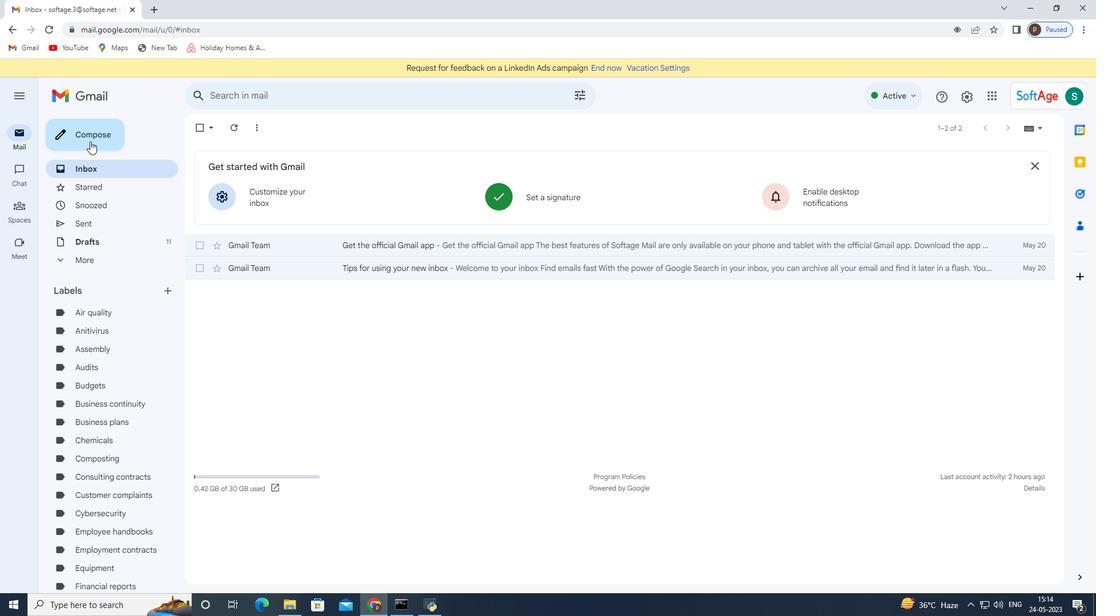 
Action: Mouse pressed left at (88, 133)
Screenshot: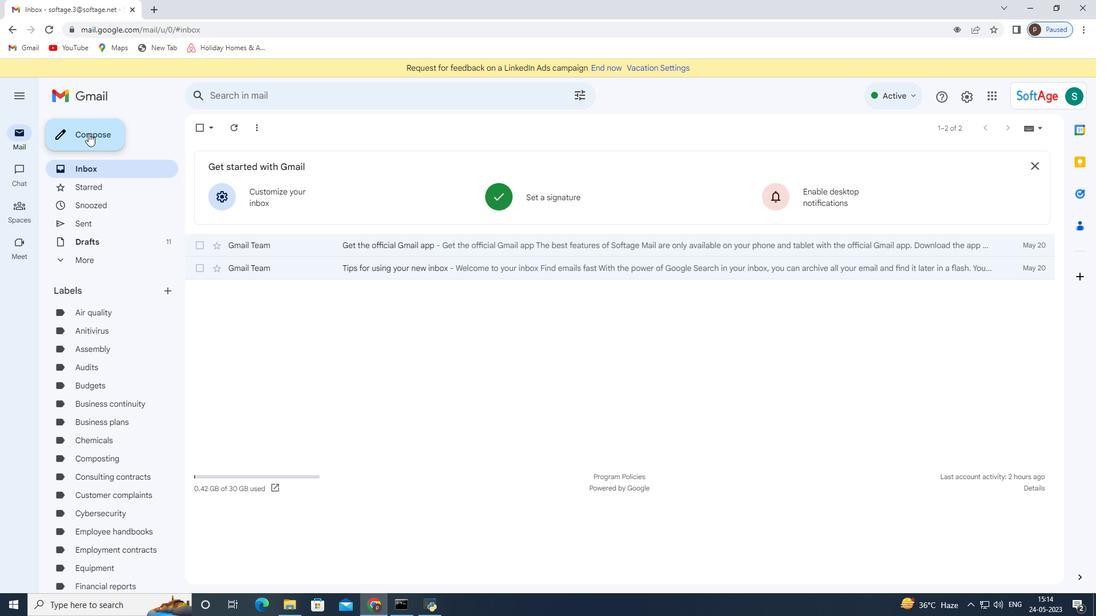 
Action: Mouse moved to (778, 300)
Screenshot: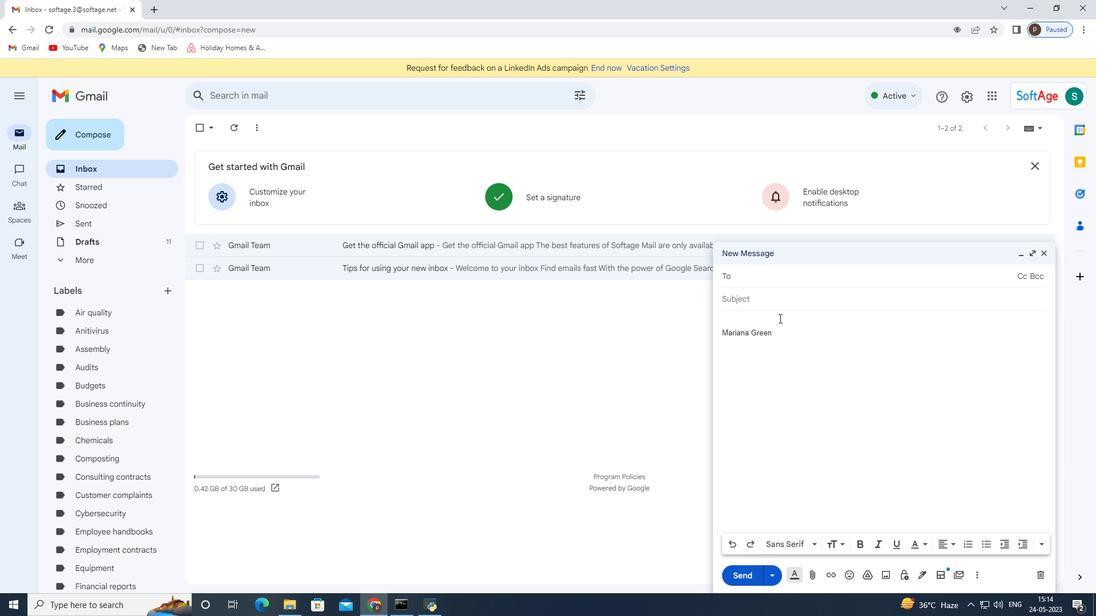 
Action: Mouse pressed left at (778, 300)
Screenshot: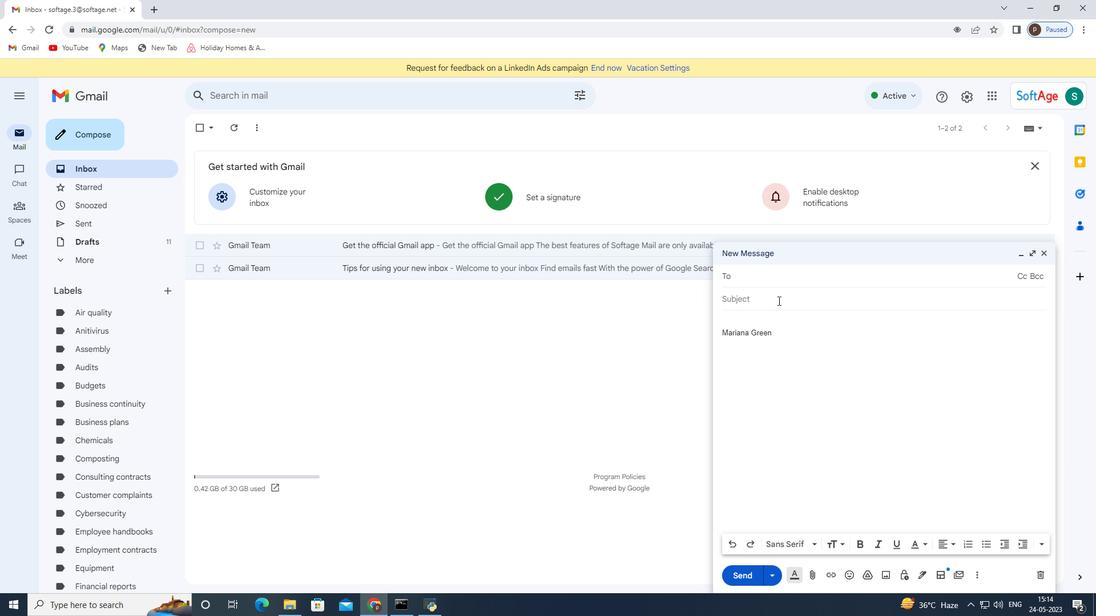 
Action: Key pressed <Key.shift>Feedback<Key.space>on<Key.space>a<Key.space>project<Key.space>proposal<Key.space><Key.backspace><Key.tab><Key.shift>Can<Key.space>you<Key.space>clarify<Key.space>the<Key.space>roles<Key.space>and<Key.space>responsibilities<Key.space>for<Key.space>the<Key.space>upcoming<Key.space>project<Key.shift_r>?<Key.enter>
Screenshot: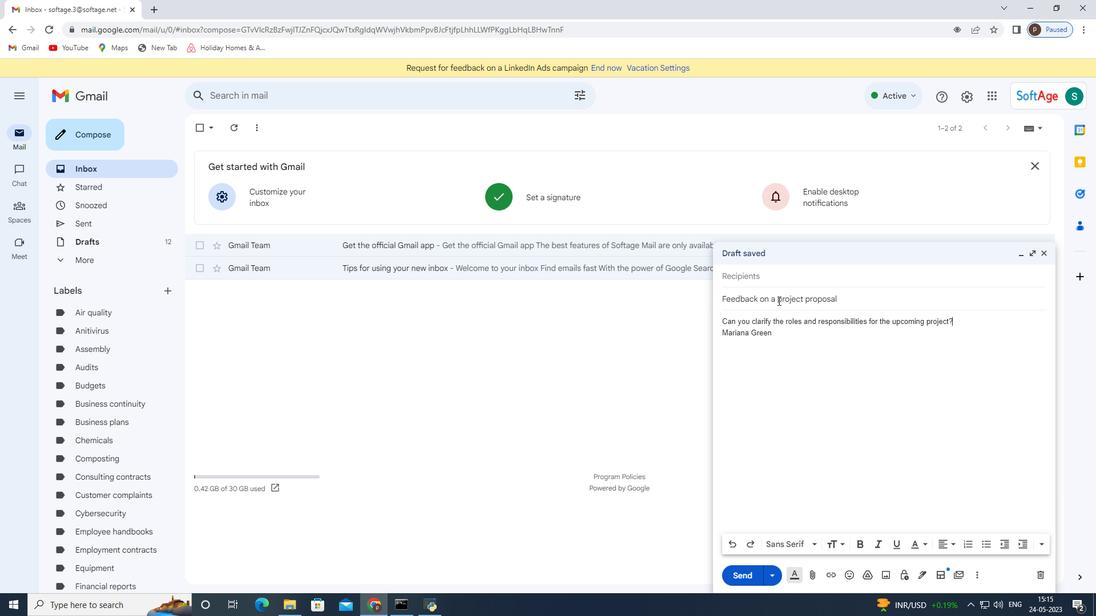 
Action: Mouse moved to (772, 278)
Screenshot: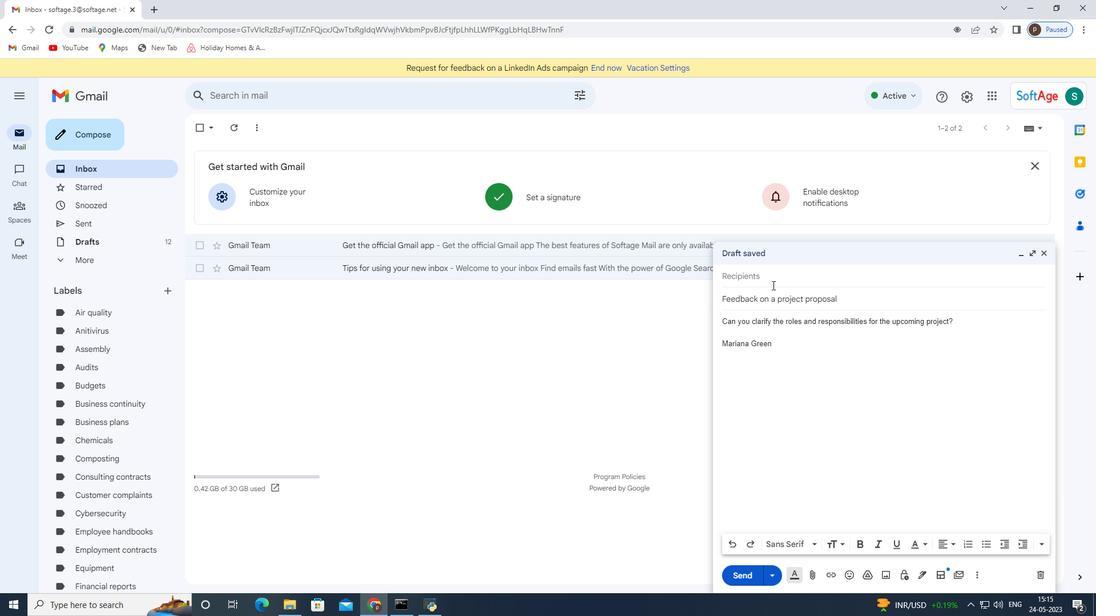 
Action: Mouse pressed left at (772, 278)
Screenshot: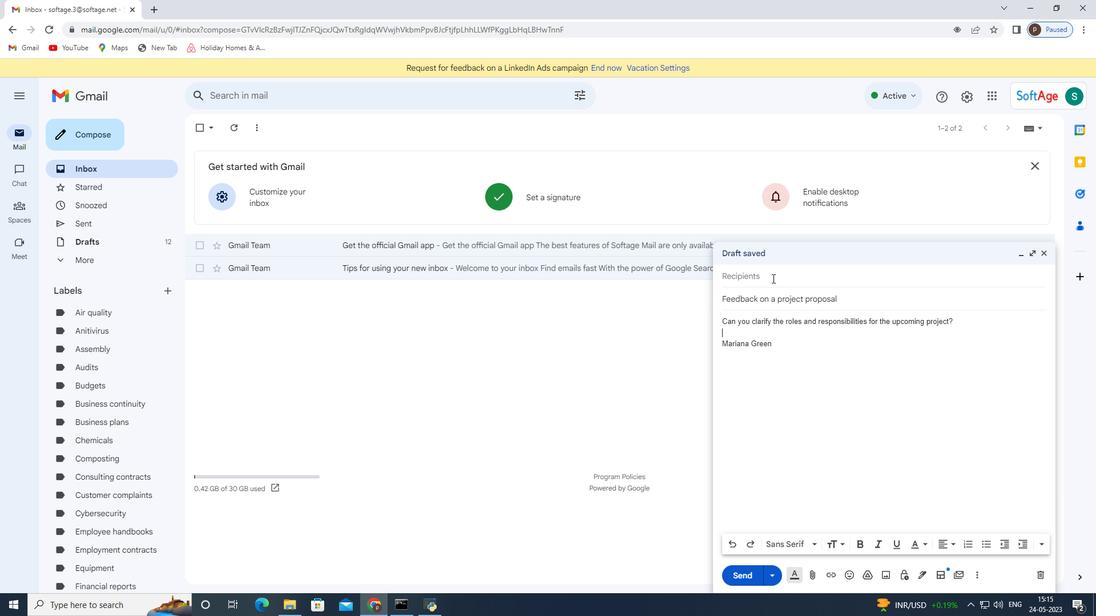 
Action: Key pressed softage.4<Key.shift>@softage.net<Key.enter>
Screenshot: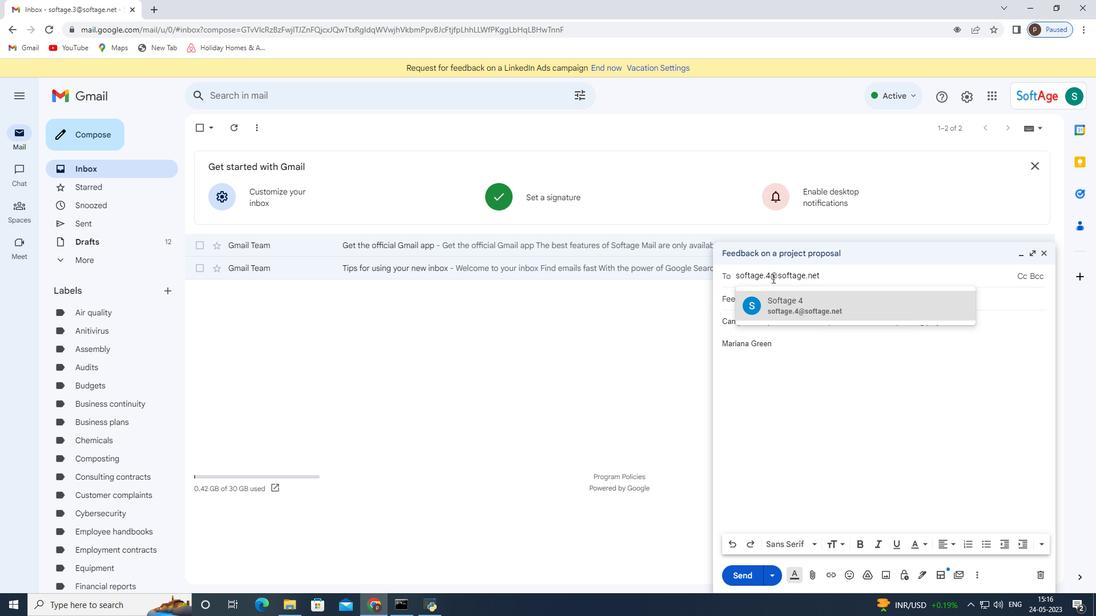 
Action: Mouse moved to (965, 333)
Screenshot: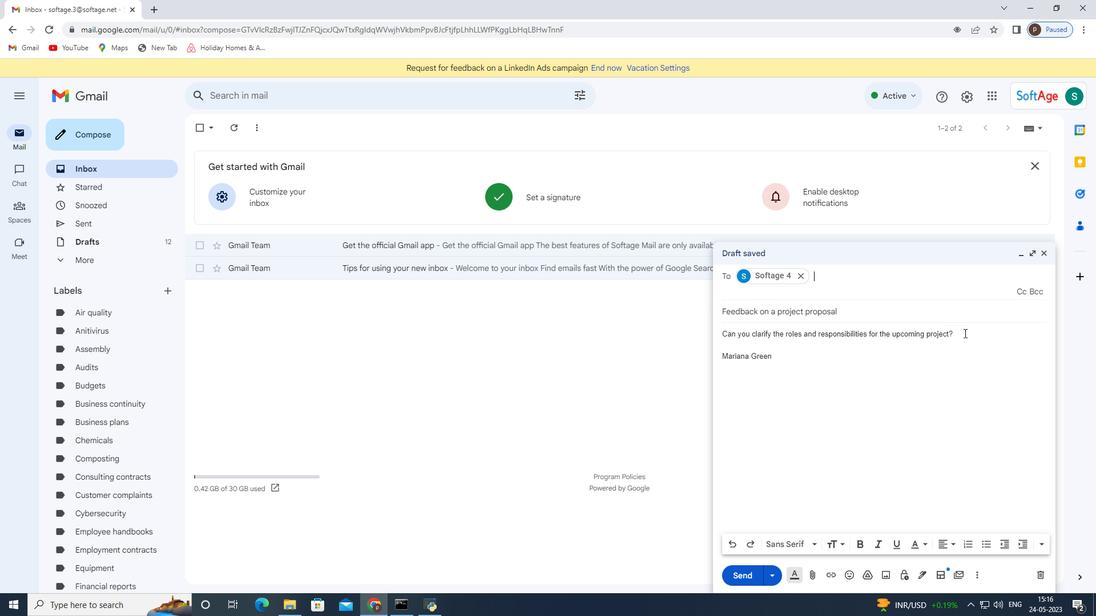 
Action: Mouse pressed left at (965, 333)
Screenshot: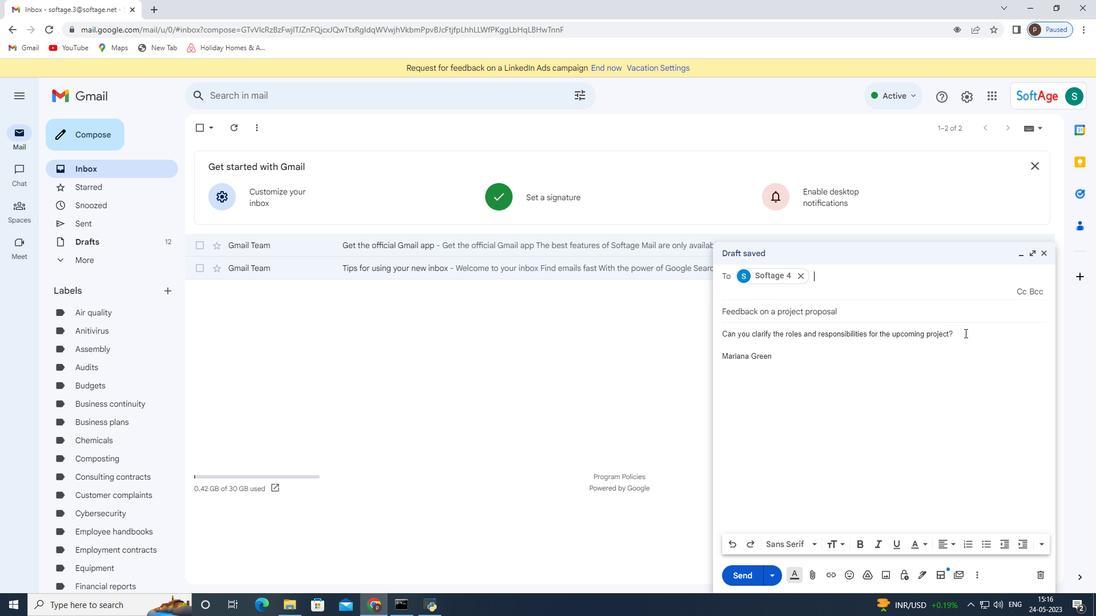 
Action: Mouse pressed left at (965, 333)
Screenshot: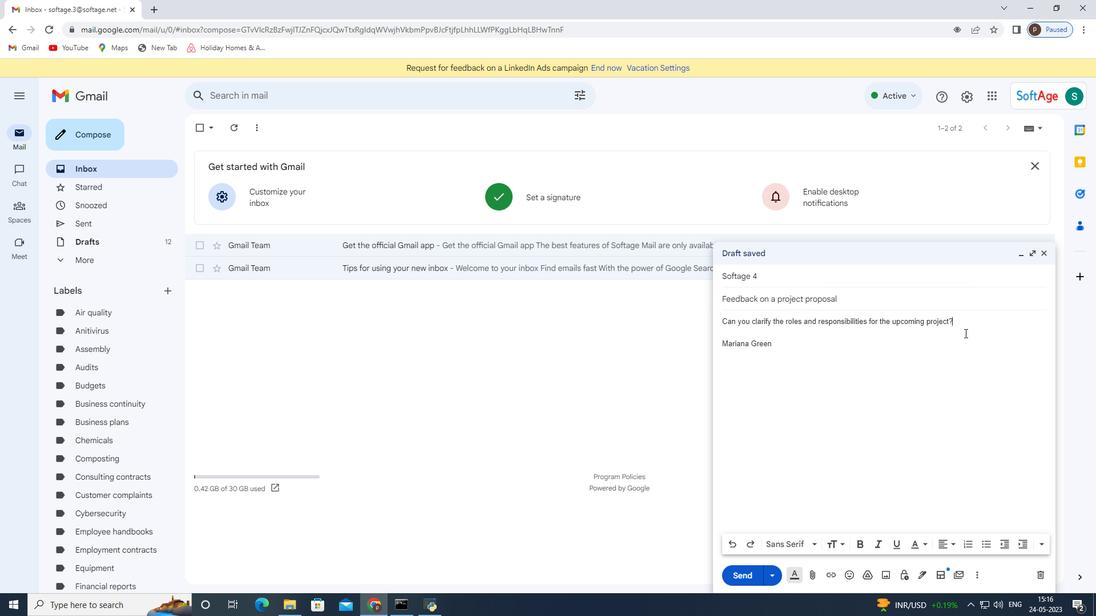 
Action: Mouse moved to (962, 313)
Screenshot: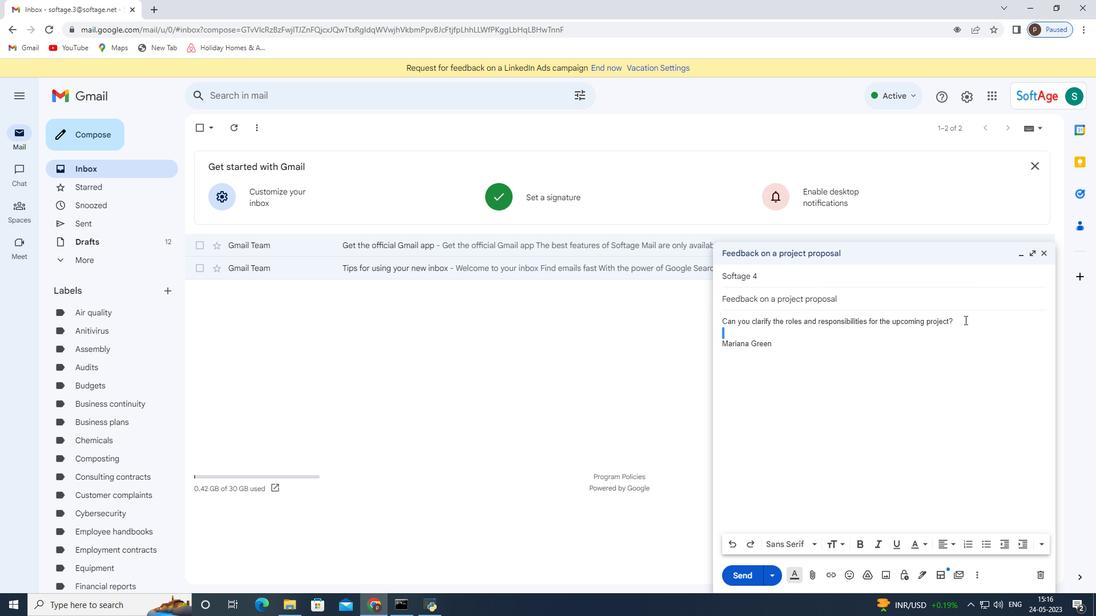 
Action: Mouse pressed left at (962, 313)
Screenshot: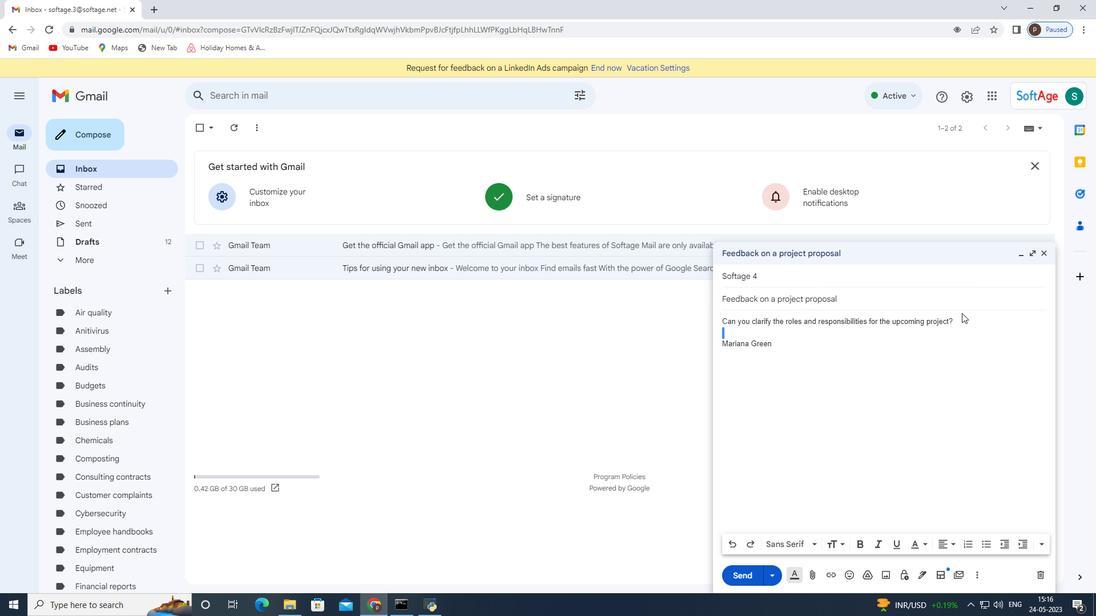 
Action: Mouse moved to (961, 319)
Screenshot: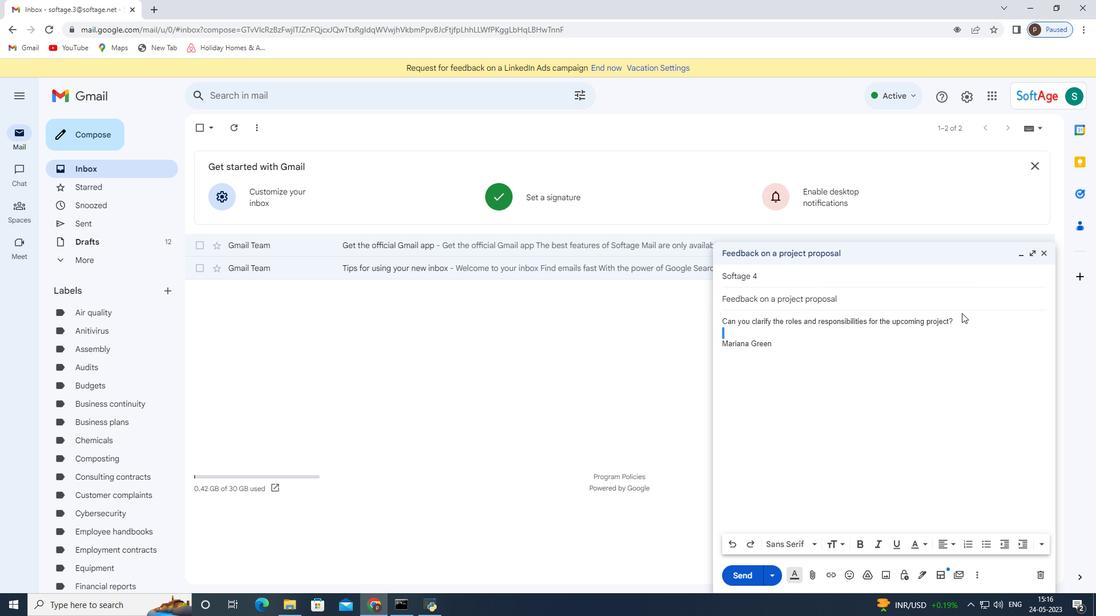 
Action: Mouse pressed left at (961, 319)
Screenshot: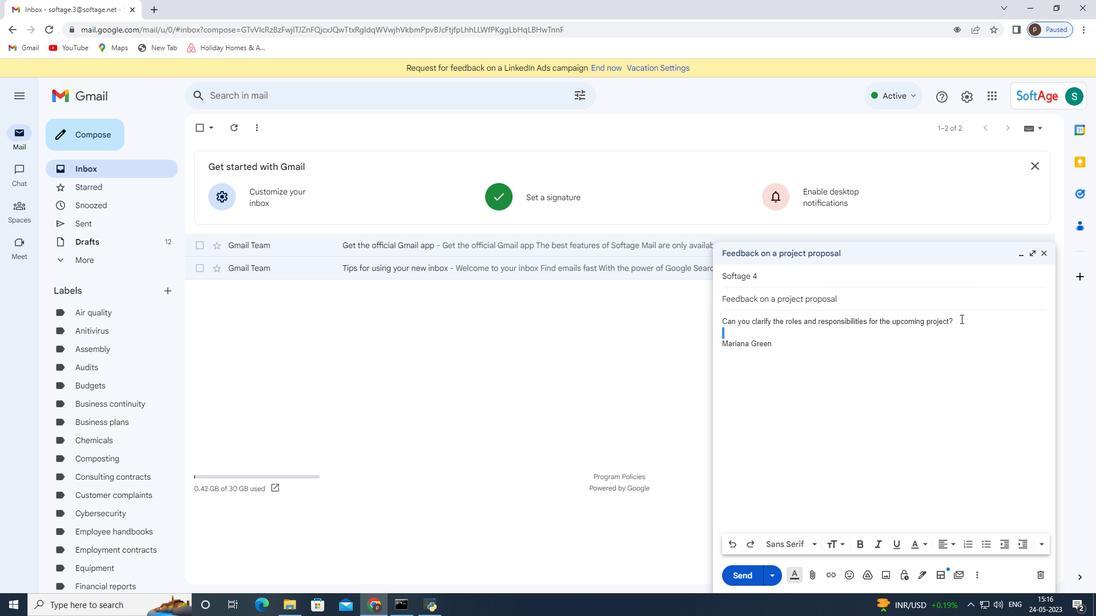 
Action: Mouse pressed left at (961, 319)
Screenshot: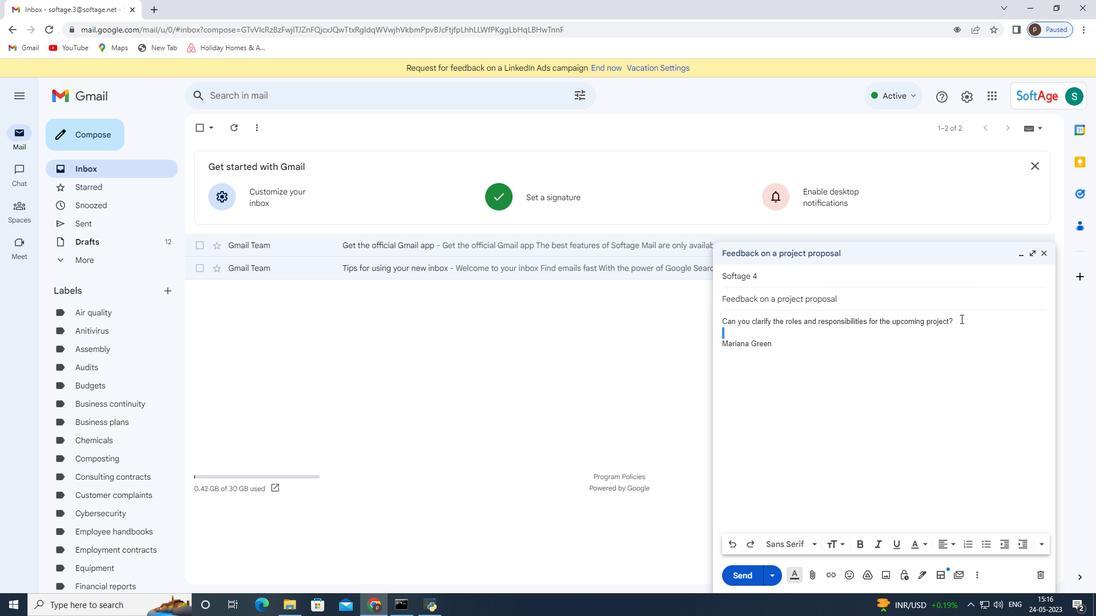 
Action: Mouse pressed left at (961, 319)
Screenshot: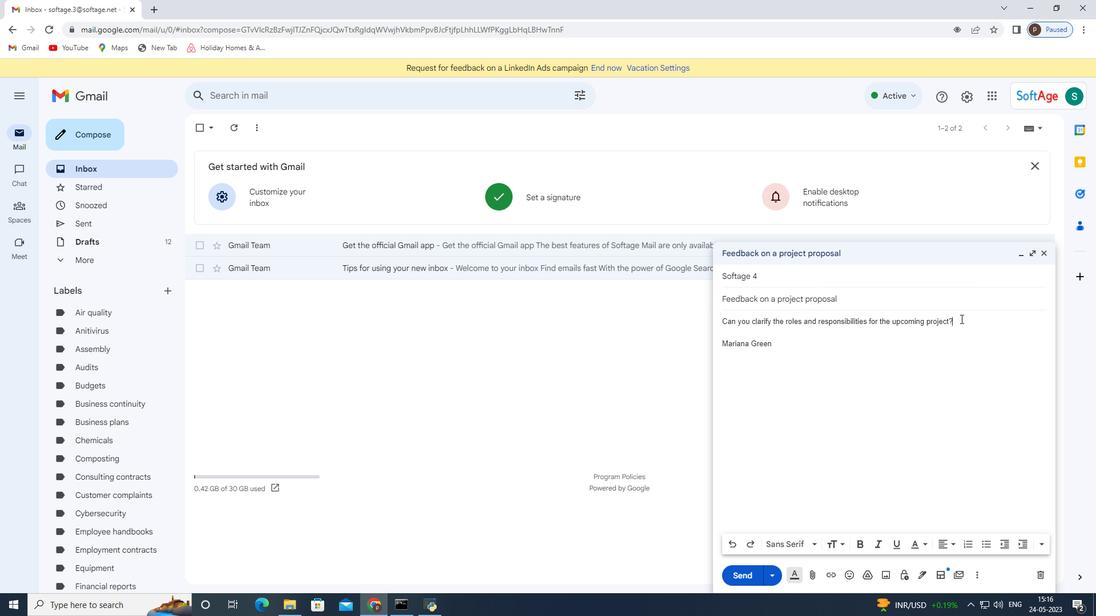 
Action: Mouse moved to (814, 576)
Screenshot: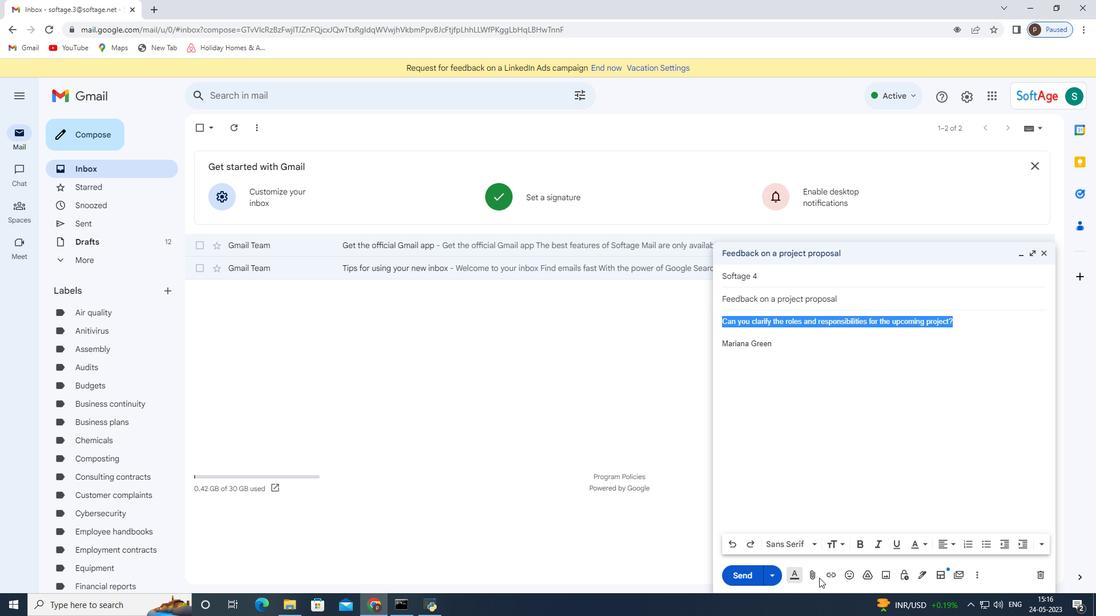 
Action: Mouse pressed left at (814, 576)
Screenshot: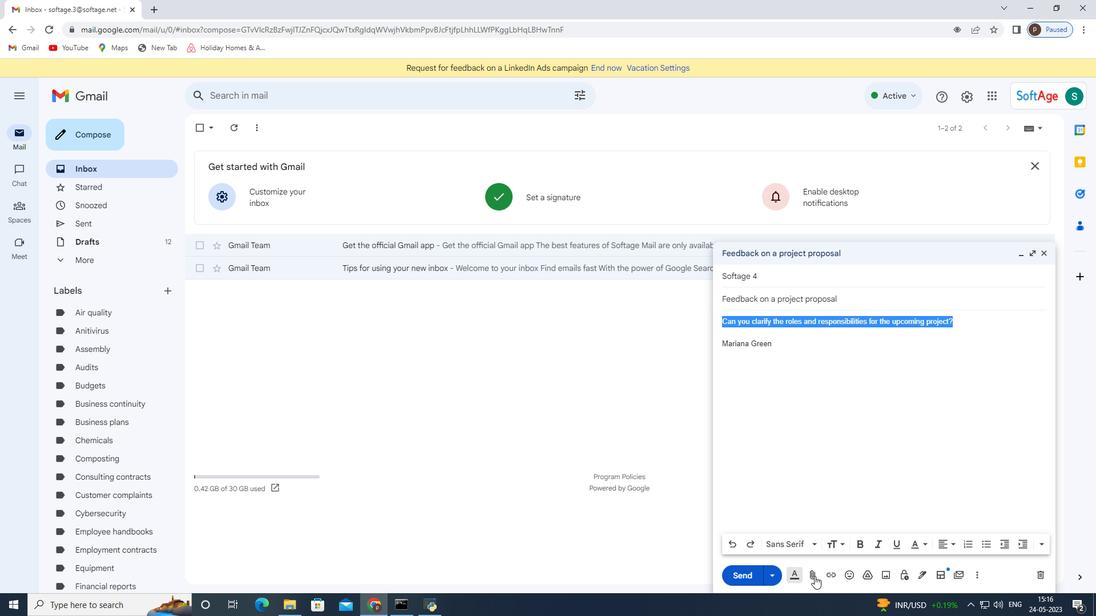 
Action: Mouse moved to (211, 97)
Screenshot: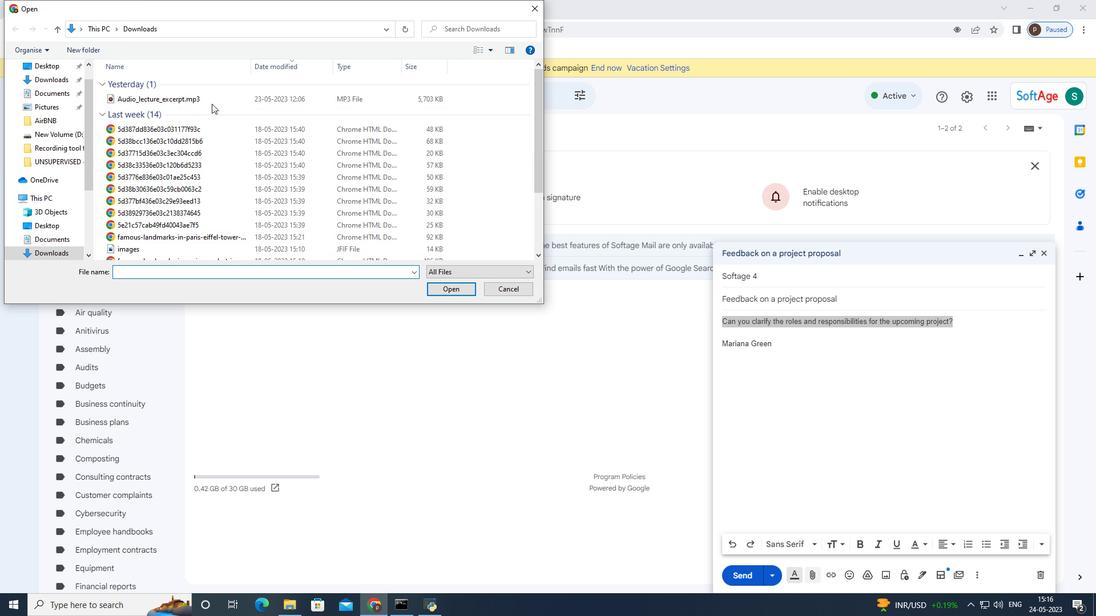 
Action: Mouse pressed left at (211, 97)
Screenshot: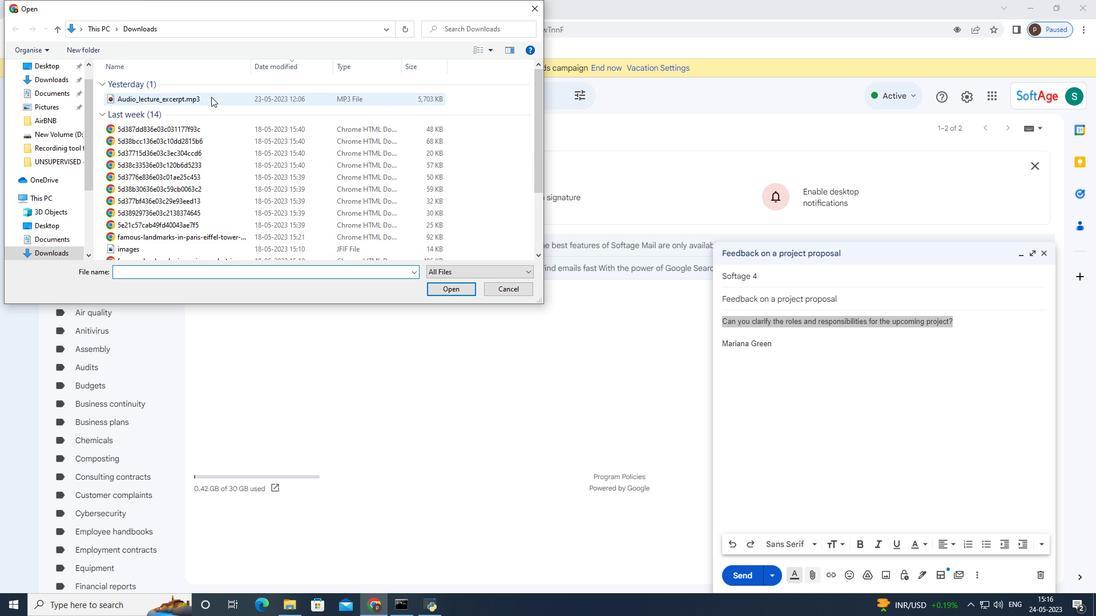 
Action: Mouse moved to (445, 286)
Screenshot: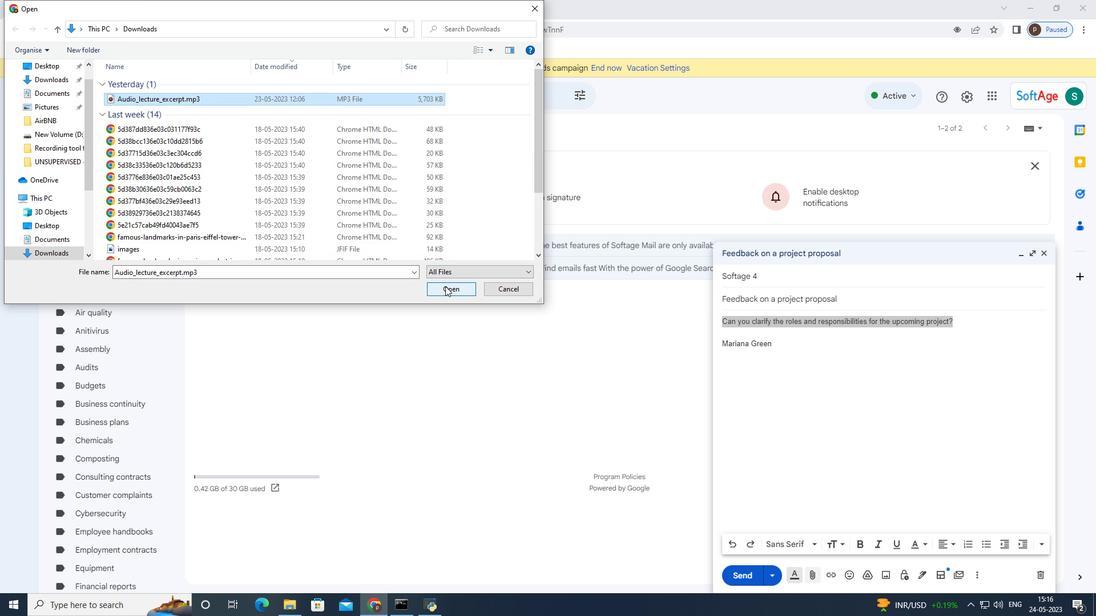 
Action: Mouse pressed left at (445, 286)
Screenshot: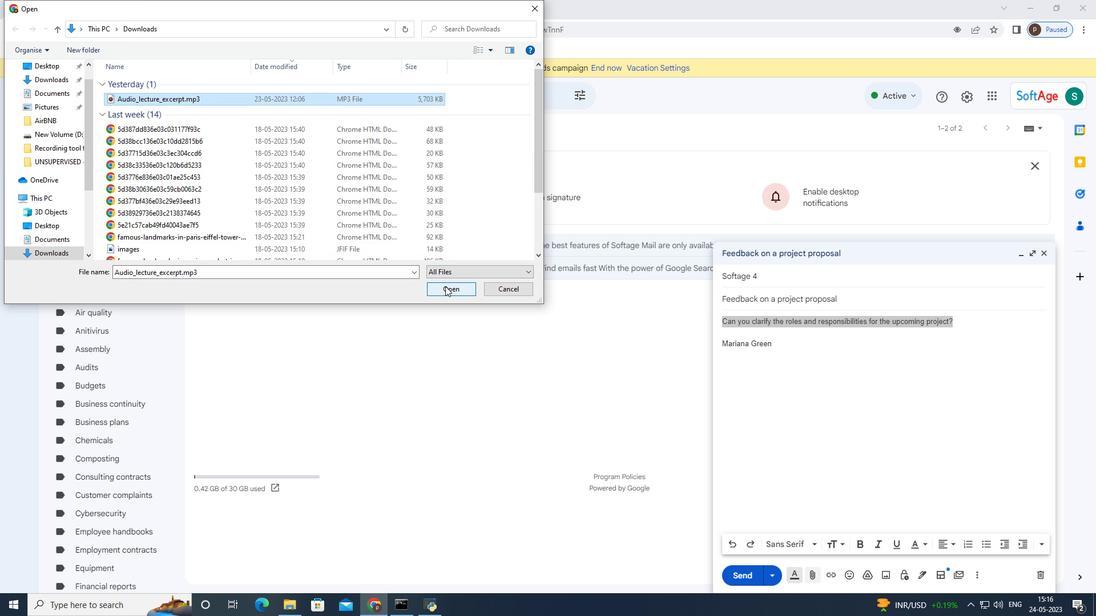
Action: Mouse moved to (814, 545)
Screenshot: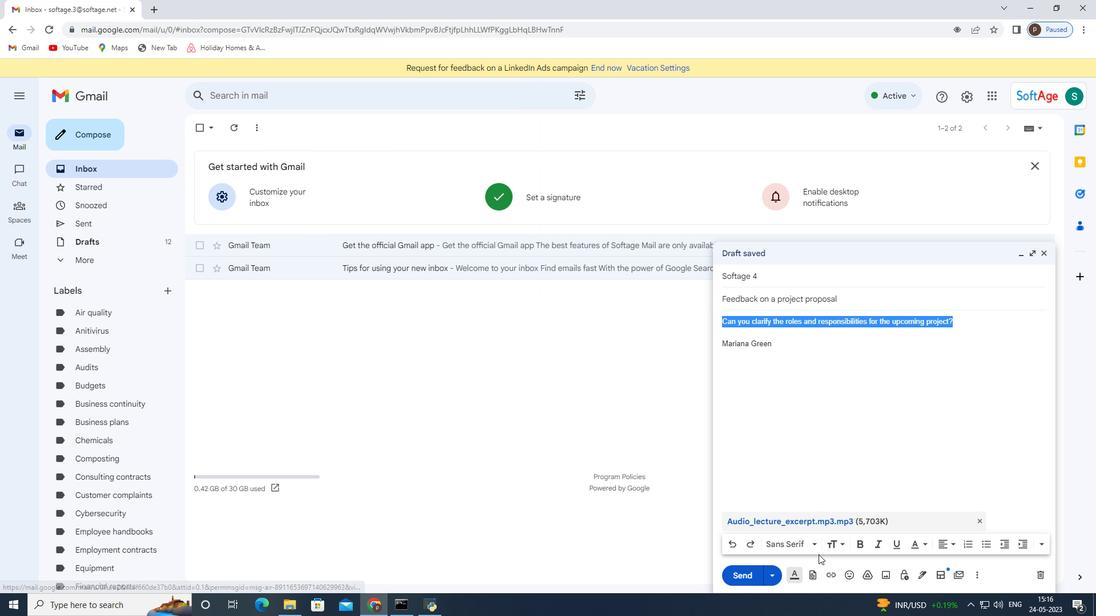 
Action: Mouse pressed left at (814, 545)
Screenshot: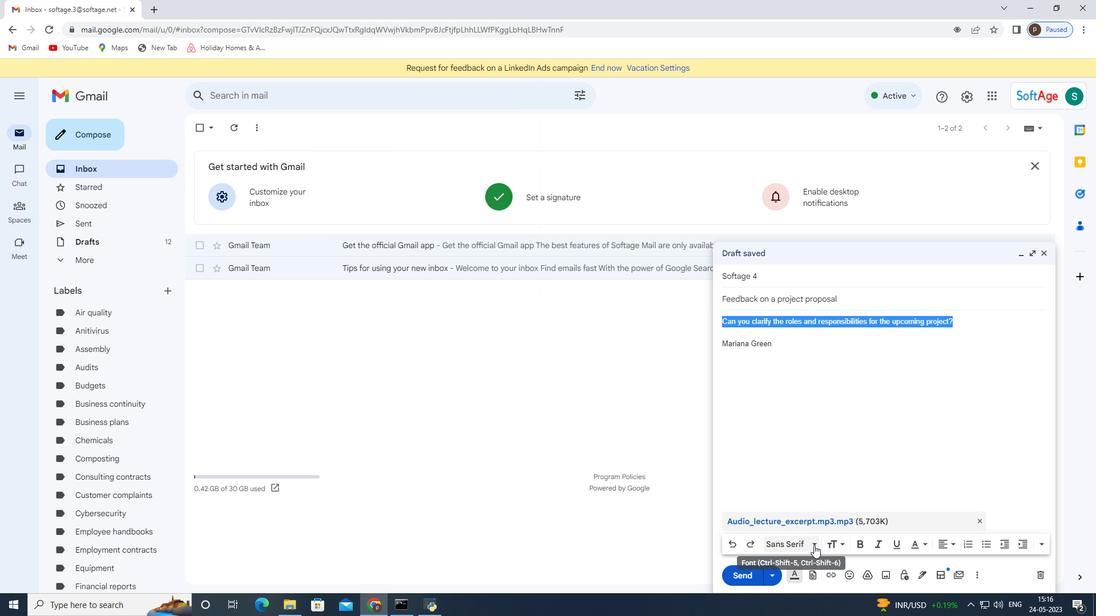 
Action: Mouse moved to (810, 472)
Screenshot: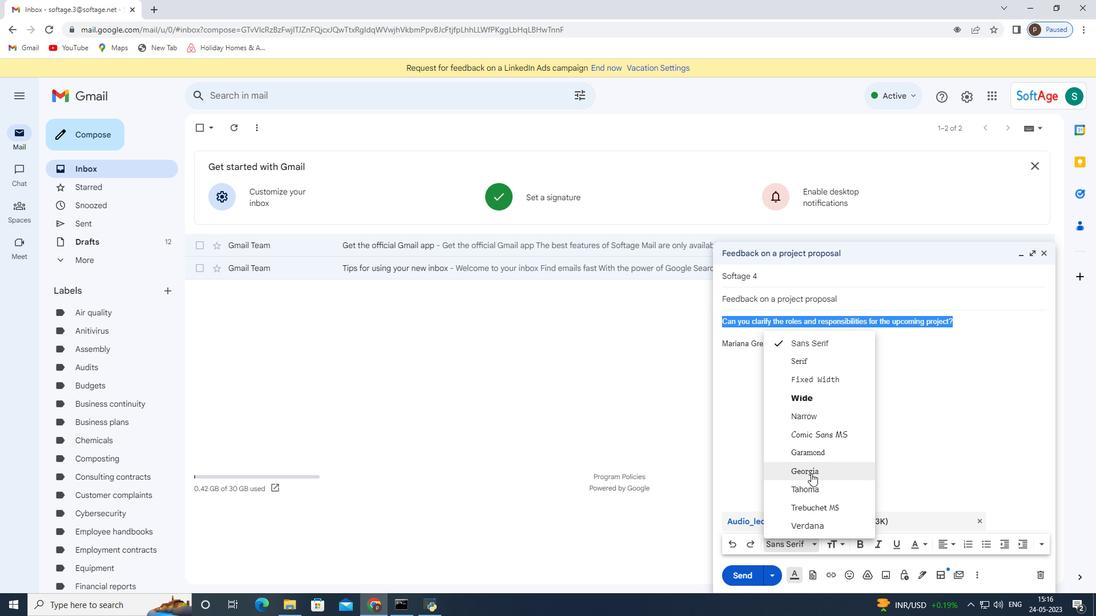 
Action: Mouse pressed left at (810, 472)
Screenshot: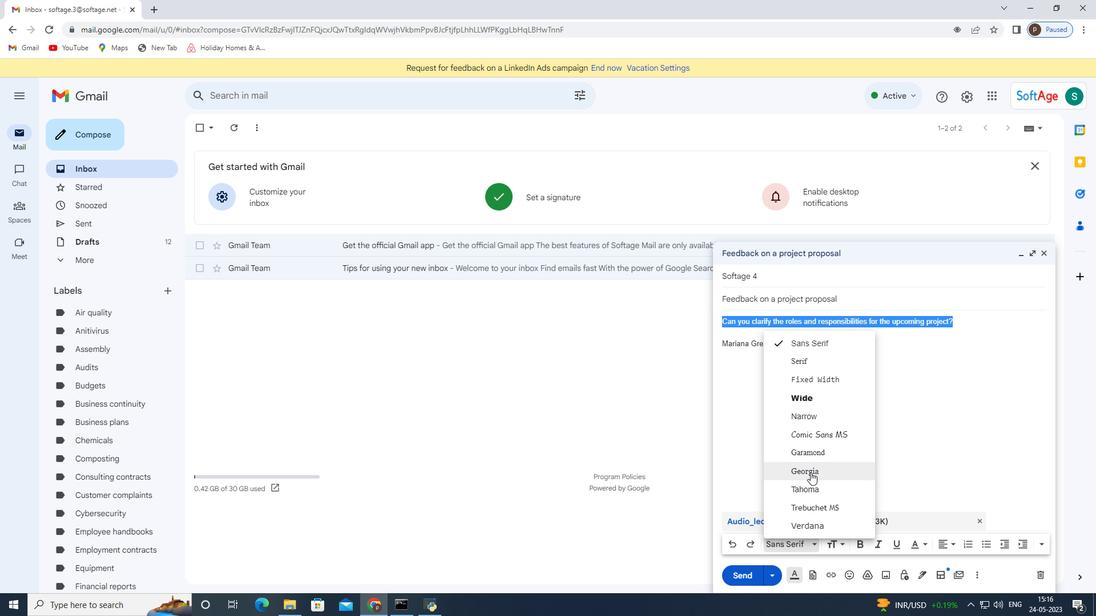 
Action: Mouse moved to (897, 544)
Screenshot: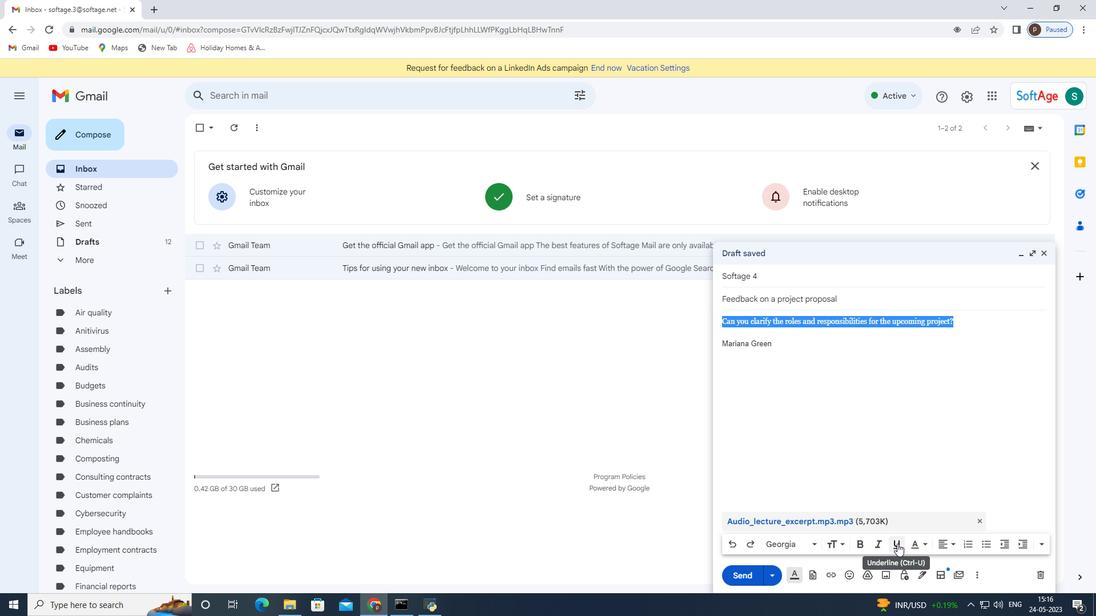 
Action: Mouse pressed left at (897, 544)
Screenshot: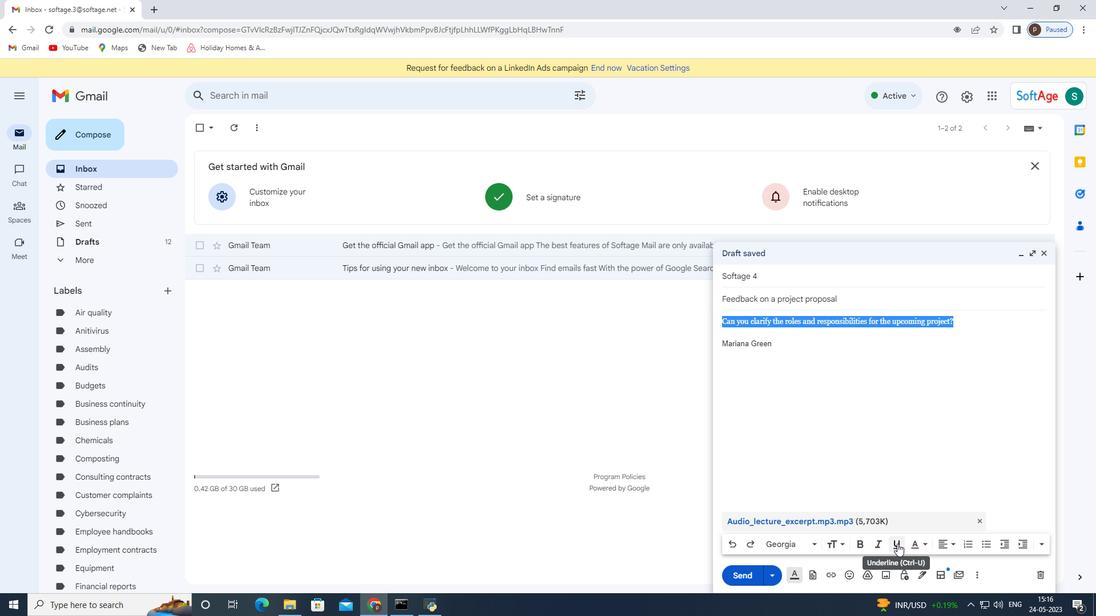 
Action: Mouse moved to (871, 436)
Screenshot: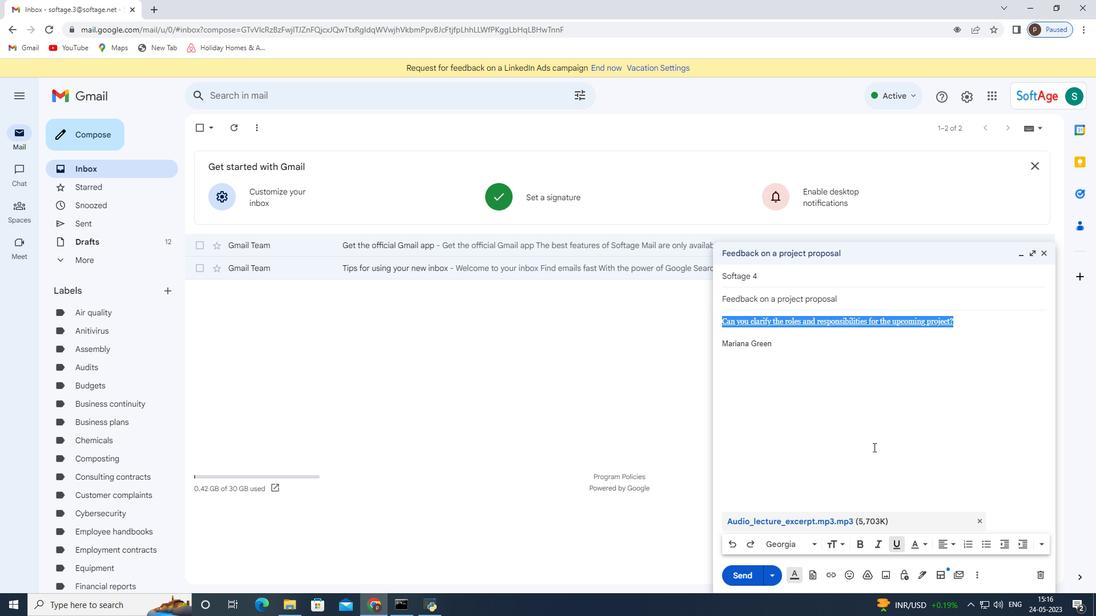 
Action: Mouse pressed left at (871, 436)
Screenshot: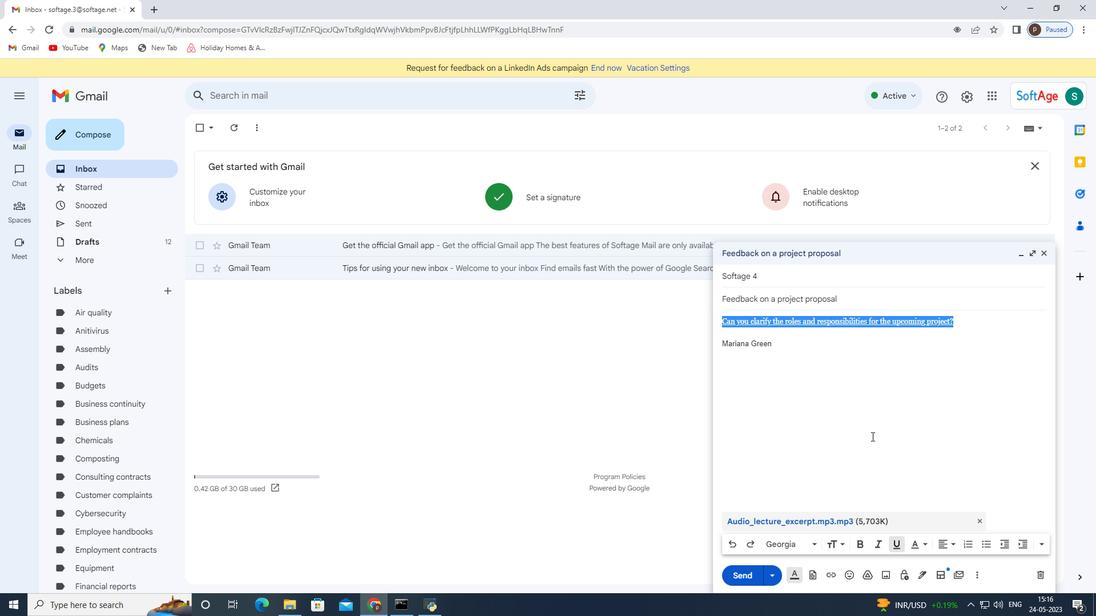 
Action: Mouse moved to (749, 570)
Screenshot: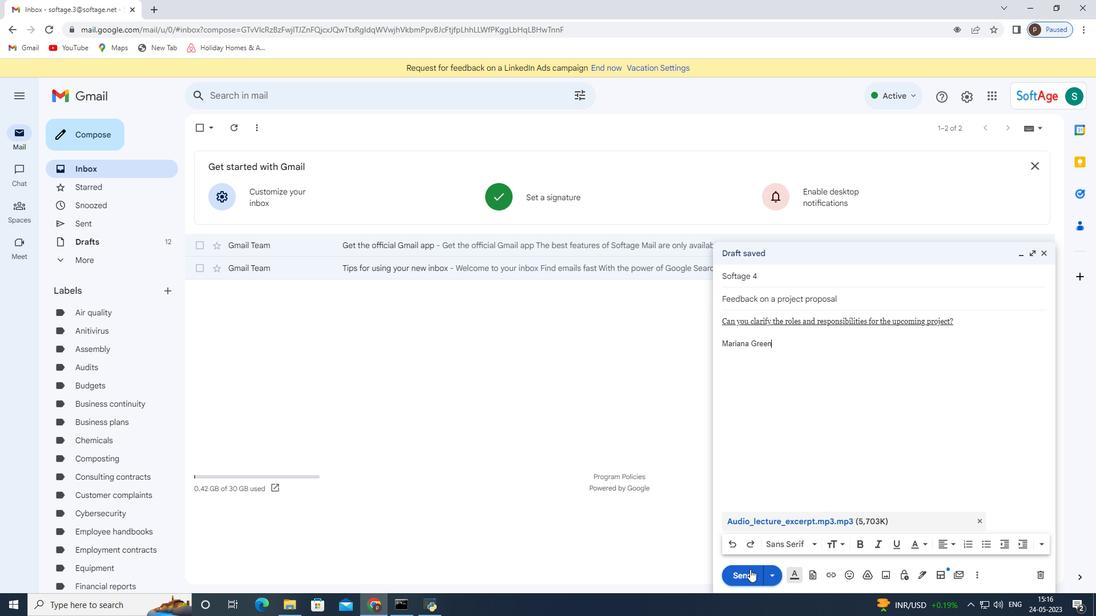 
Action: Mouse pressed left at (749, 570)
Screenshot: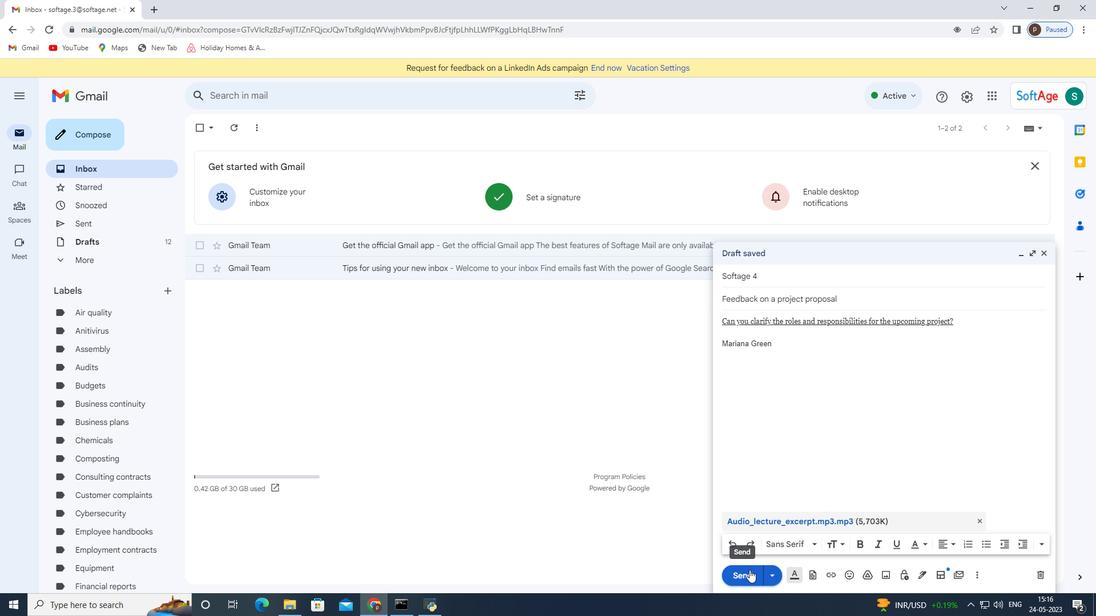 
Action: Mouse moved to (95, 220)
Screenshot: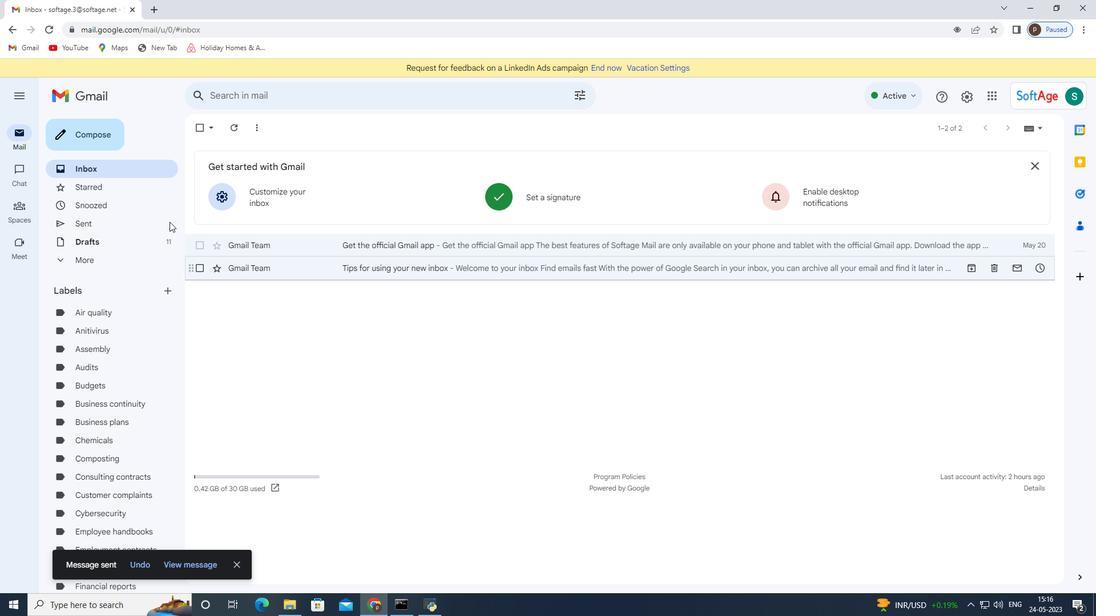 
Action: Mouse pressed left at (95, 220)
Screenshot: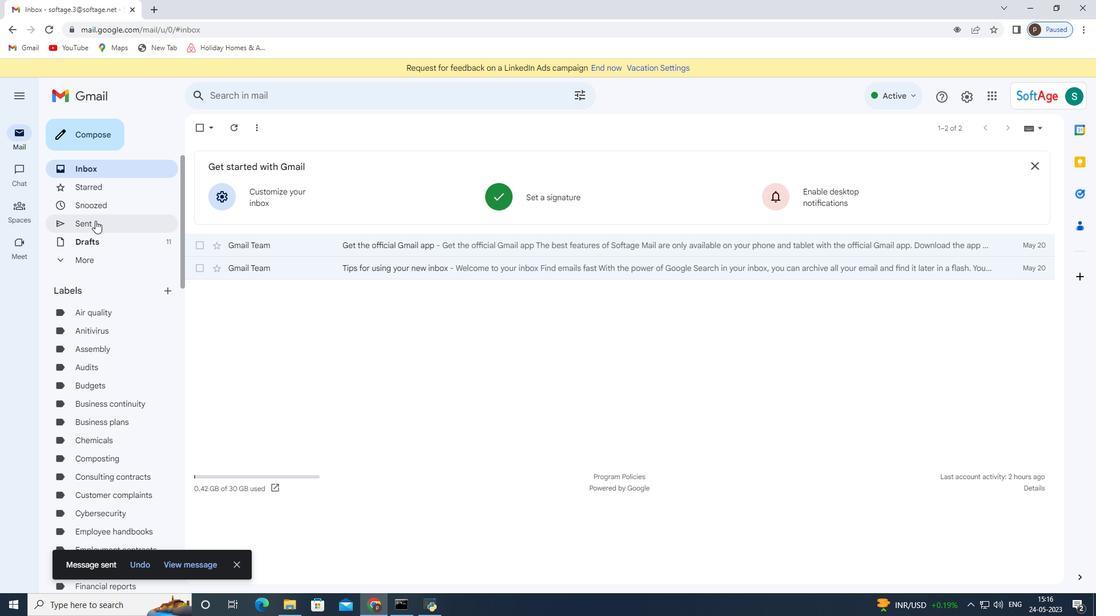 
Action: Mouse moved to (492, 206)
Screenshot: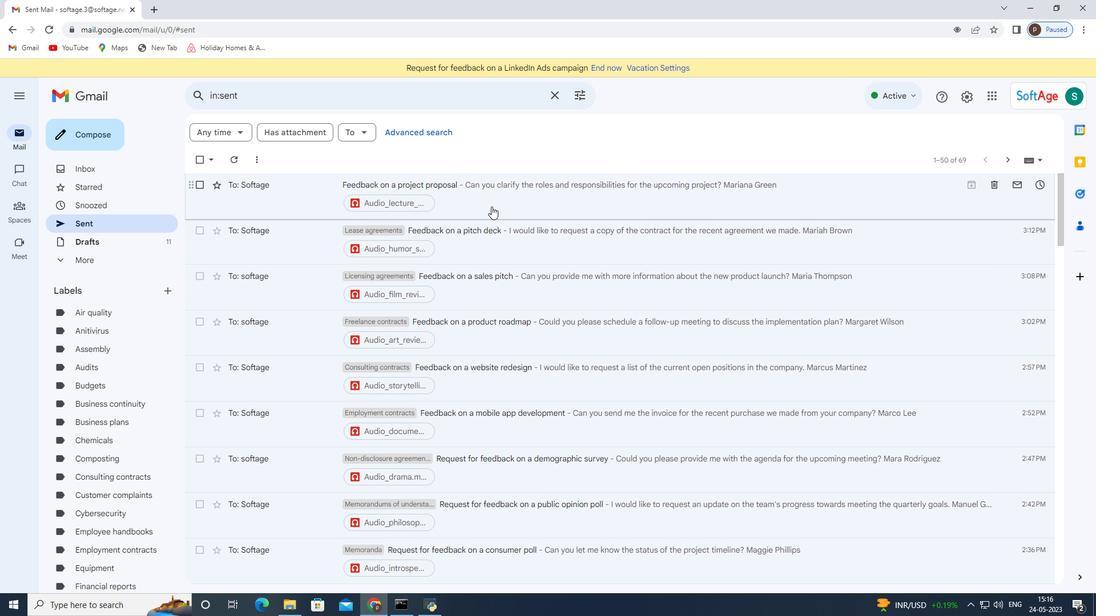 
Action: Mouse pressed right at (492, 206)
Screenshot: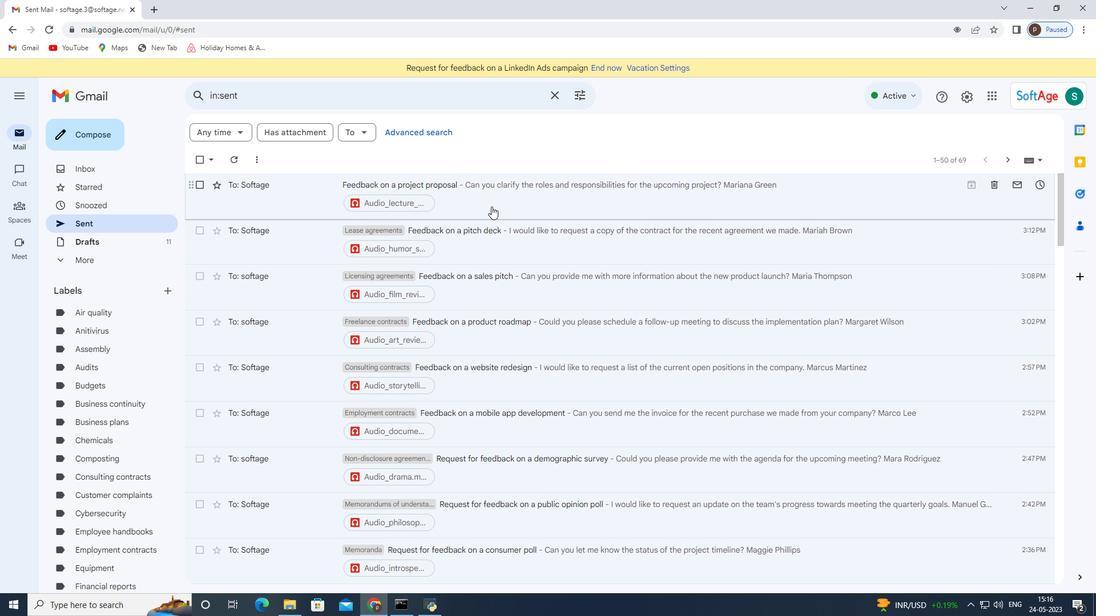 
Action: Mouse moved to (549, 394)
Screenshot: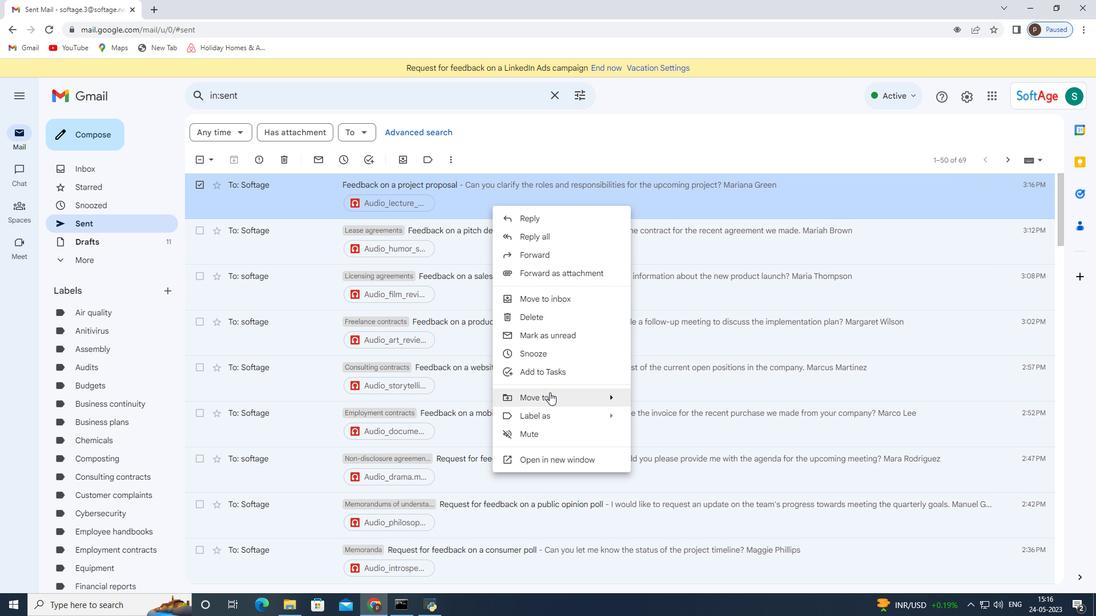 
Action: Mouse pressed left at (549, 394)
Screenshot: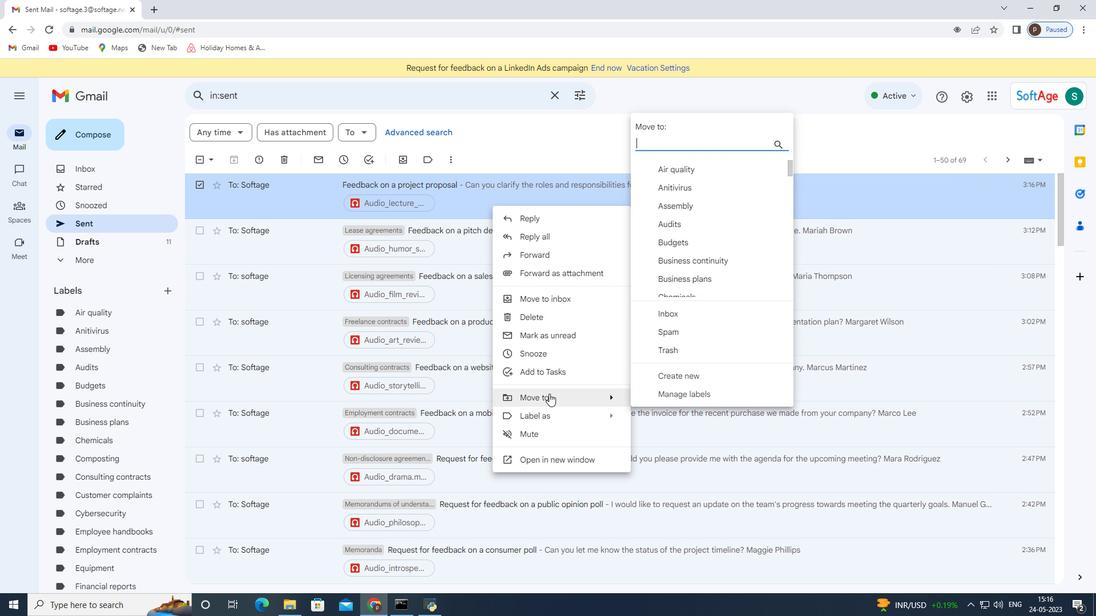 
Action: Mouse moved to (688, 373)
Screenshot: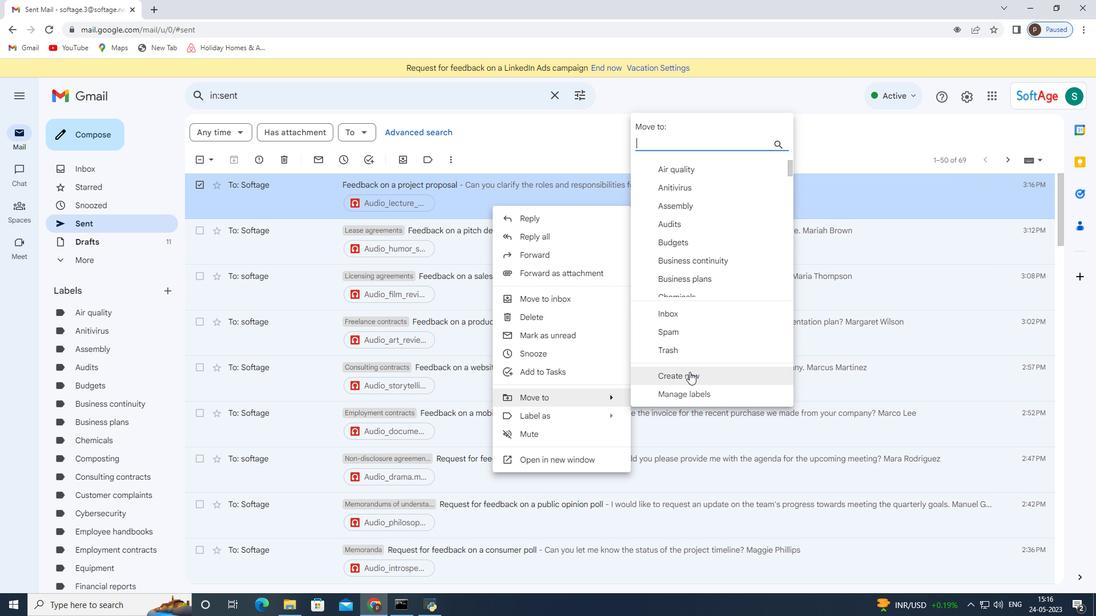
Action: Mouse pressed left at (688, 373)
Screenshot: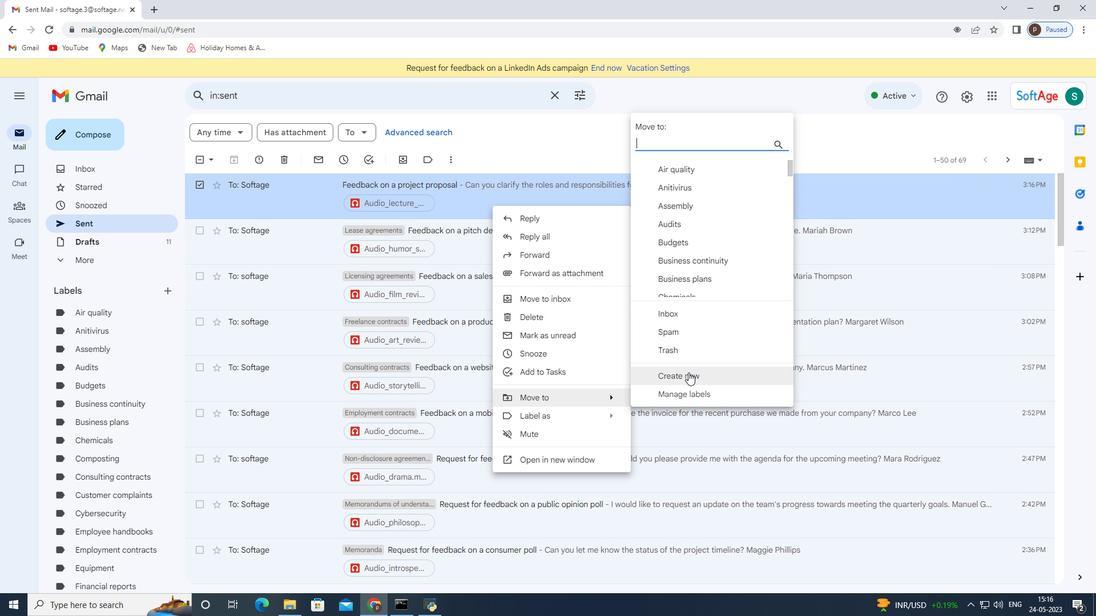 
Action: Mouse moved to (473, 313)
Screenshot: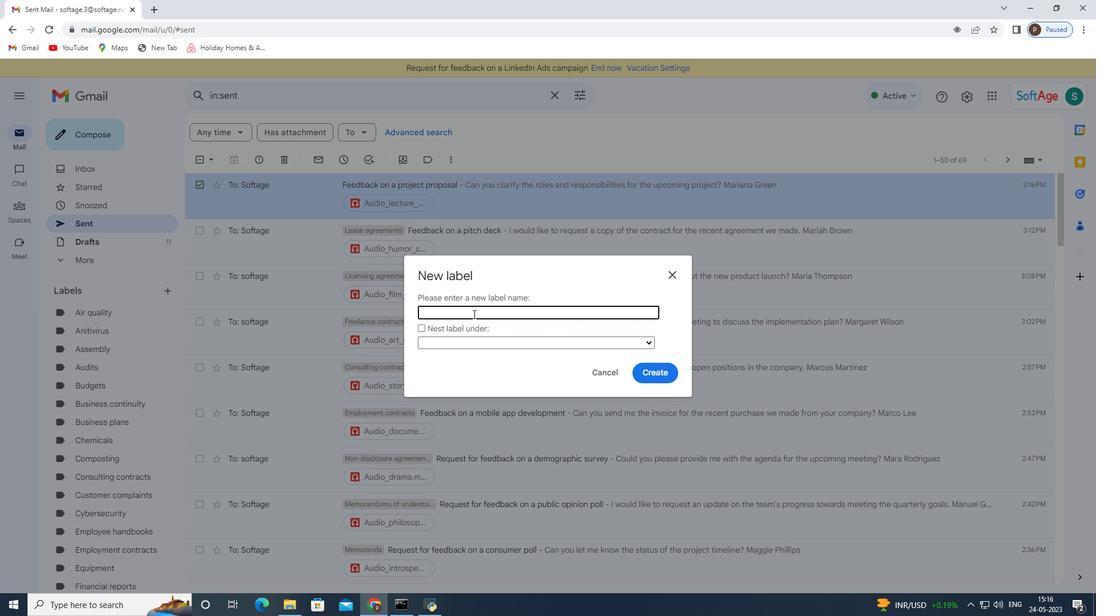 
Action: Mouse pressed left at (473, 313)
Screenshot: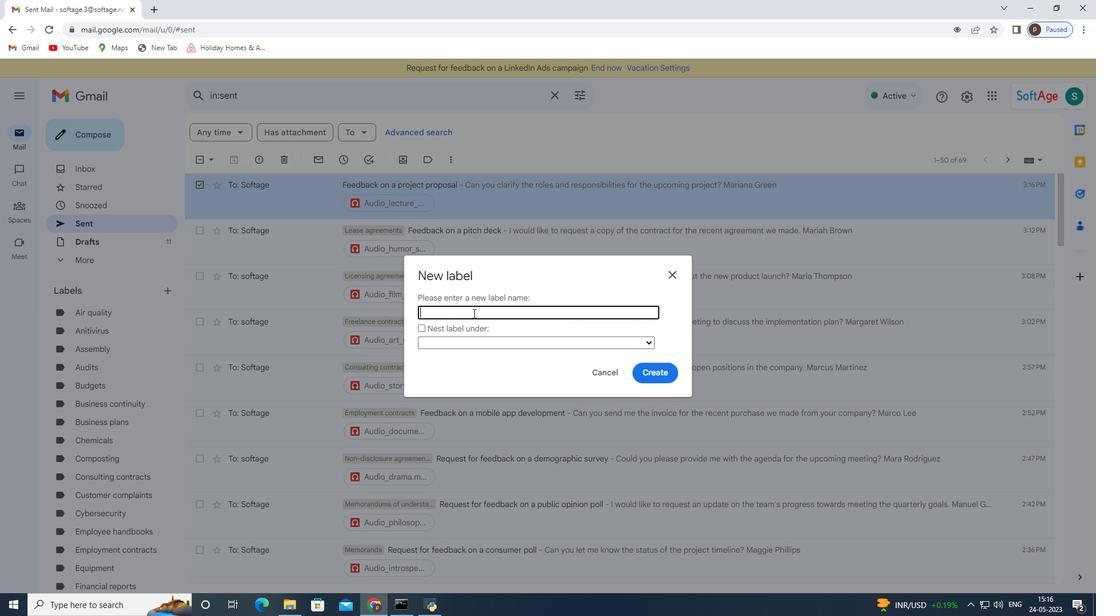 
Action: Key pressed <Key.shift>Purchase<Key.space>agreements
Screenshot: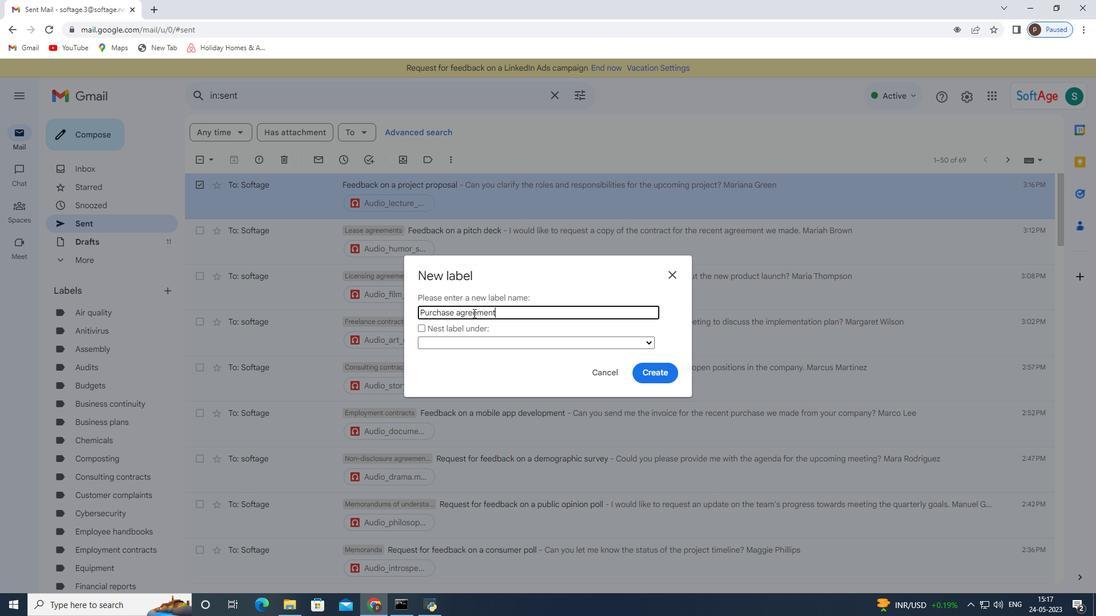 
Action: Mouse moved to (650, 376)
Screenshot: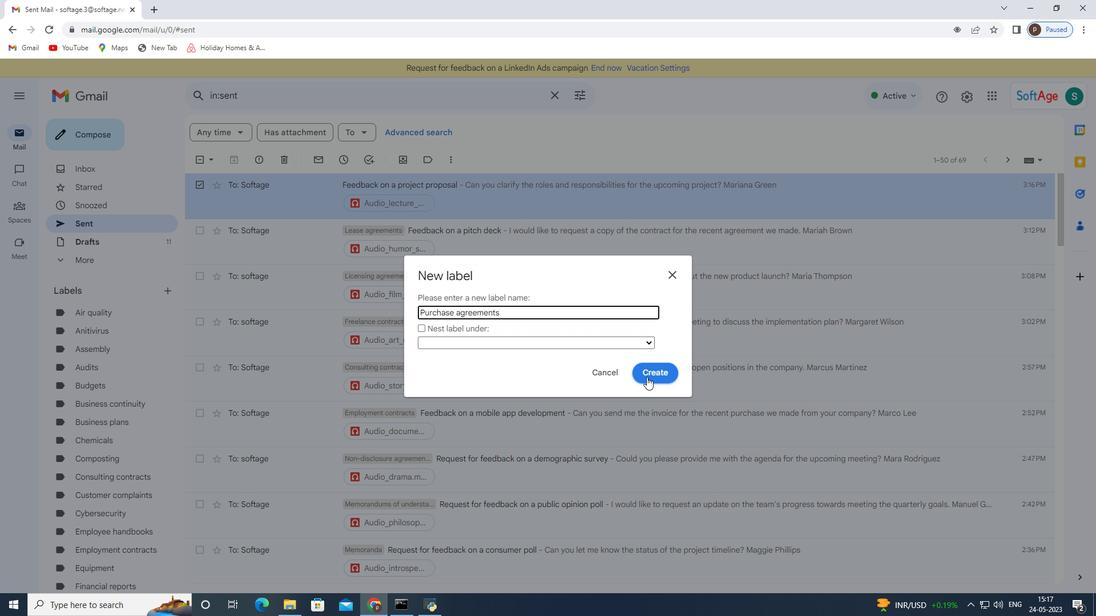 
Action: Mouse pressed left at (650, 376)
Screenshot: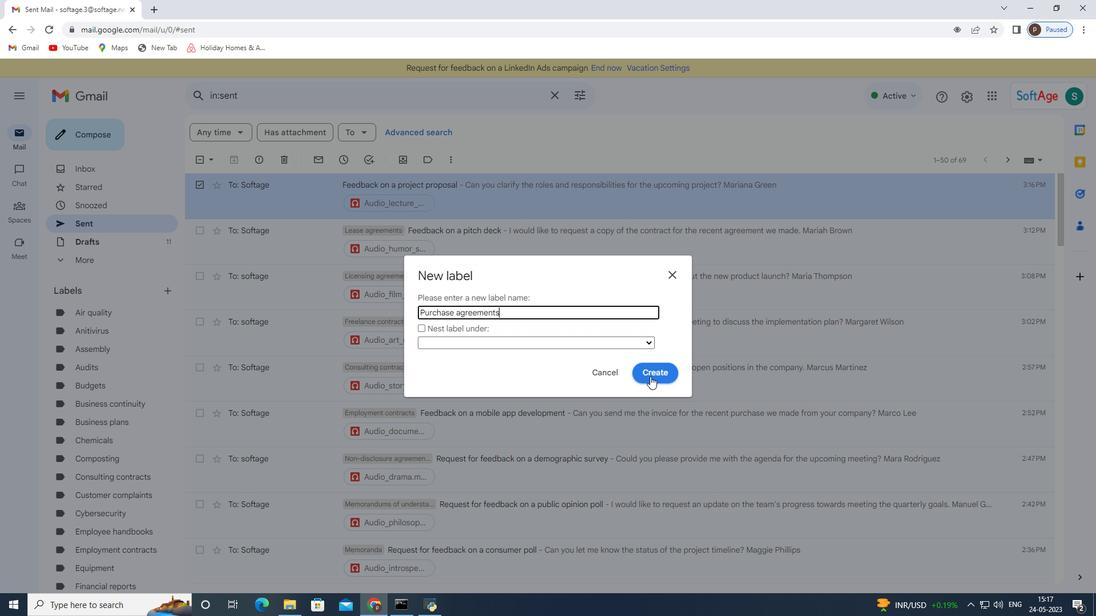 
